 Task: Create a due date automation trigger when advanced on, on the monday after a card is due add content with a name or a description not containing resume at 11:00 AM.
Action: Mouse moved to (1123, 326)
Screenshot: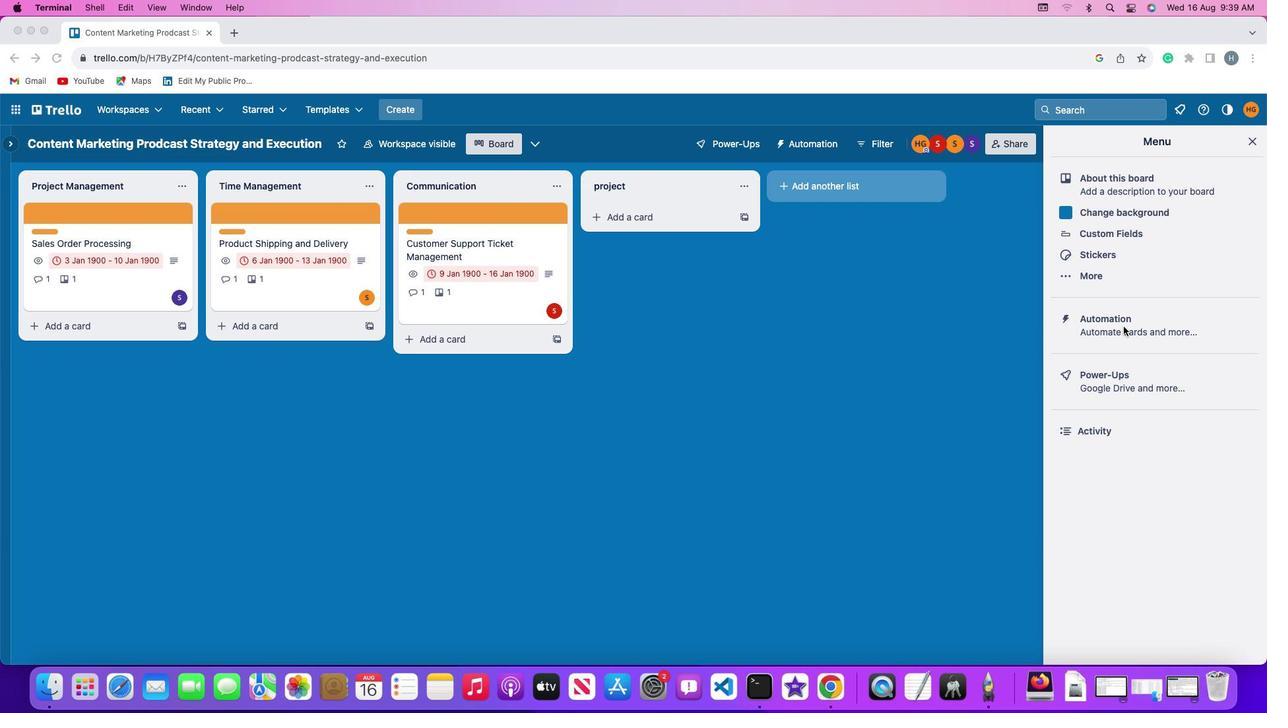 
Action: Mouse pressed left at (1123, 326)
Screenshot: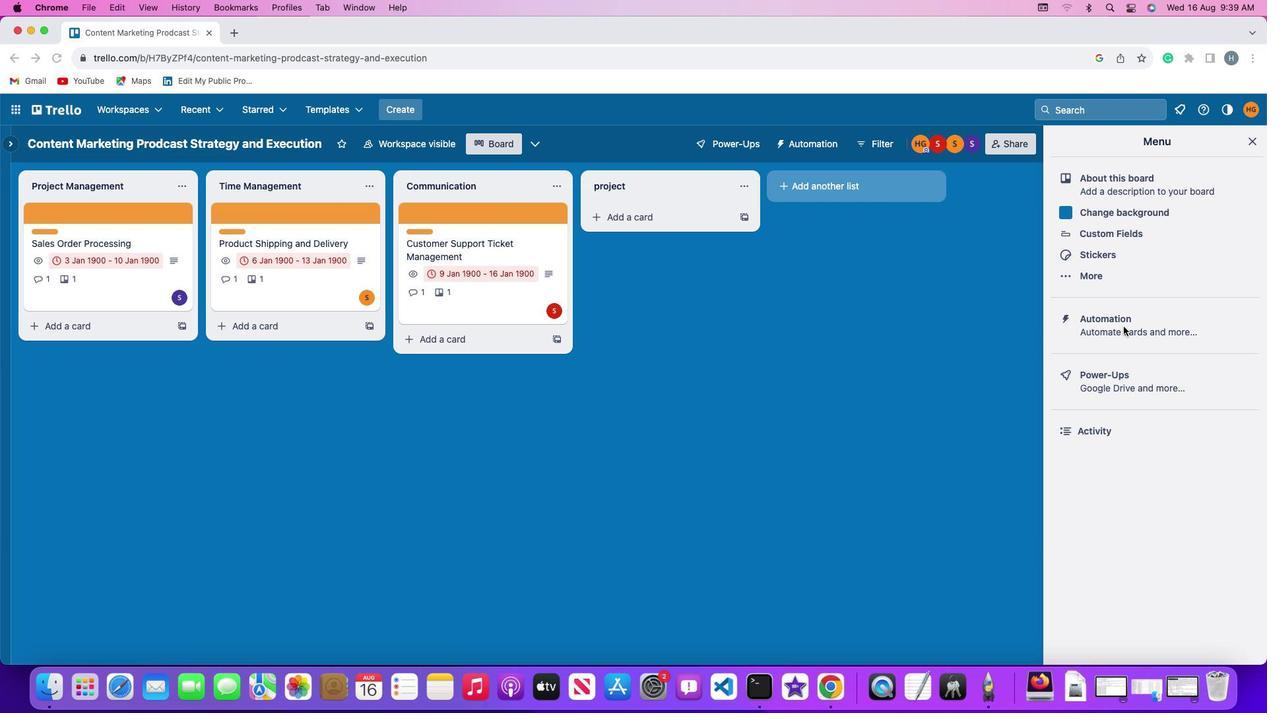 
Action: Mouse pressed left at (1123, 326)
Screenshot: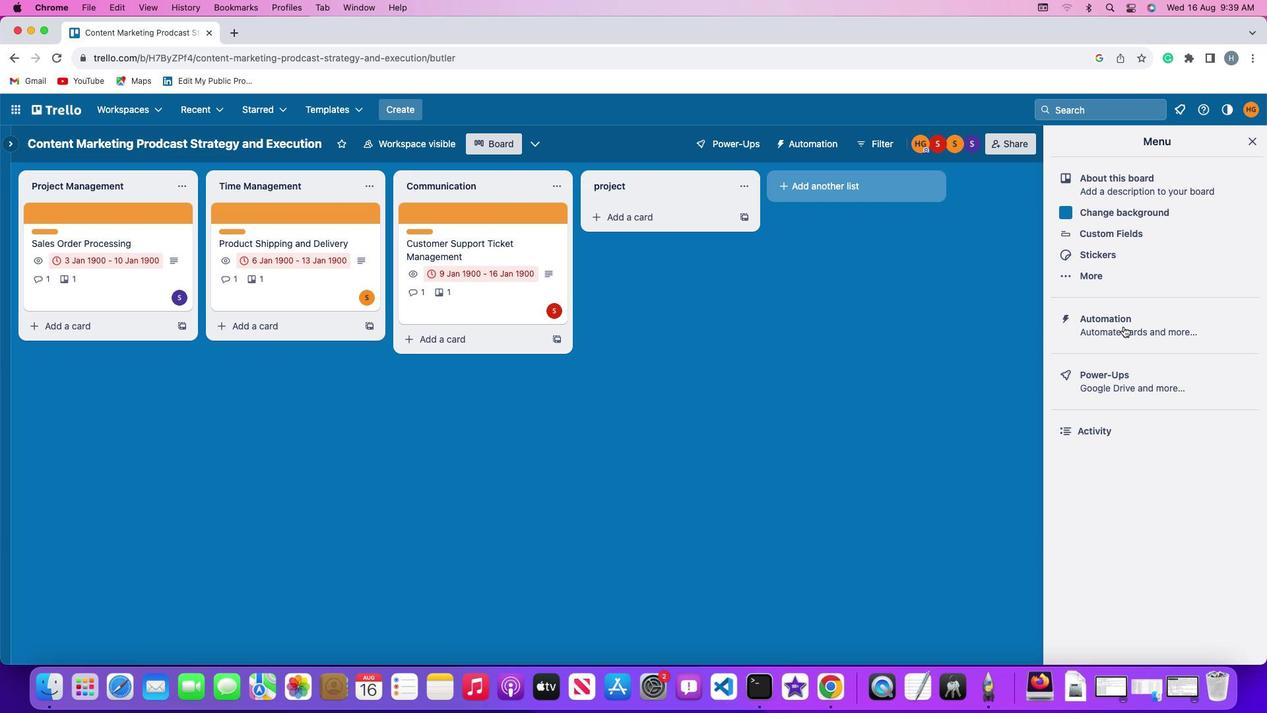 
Action: Mouse moved to (74, 317)
Screenshot: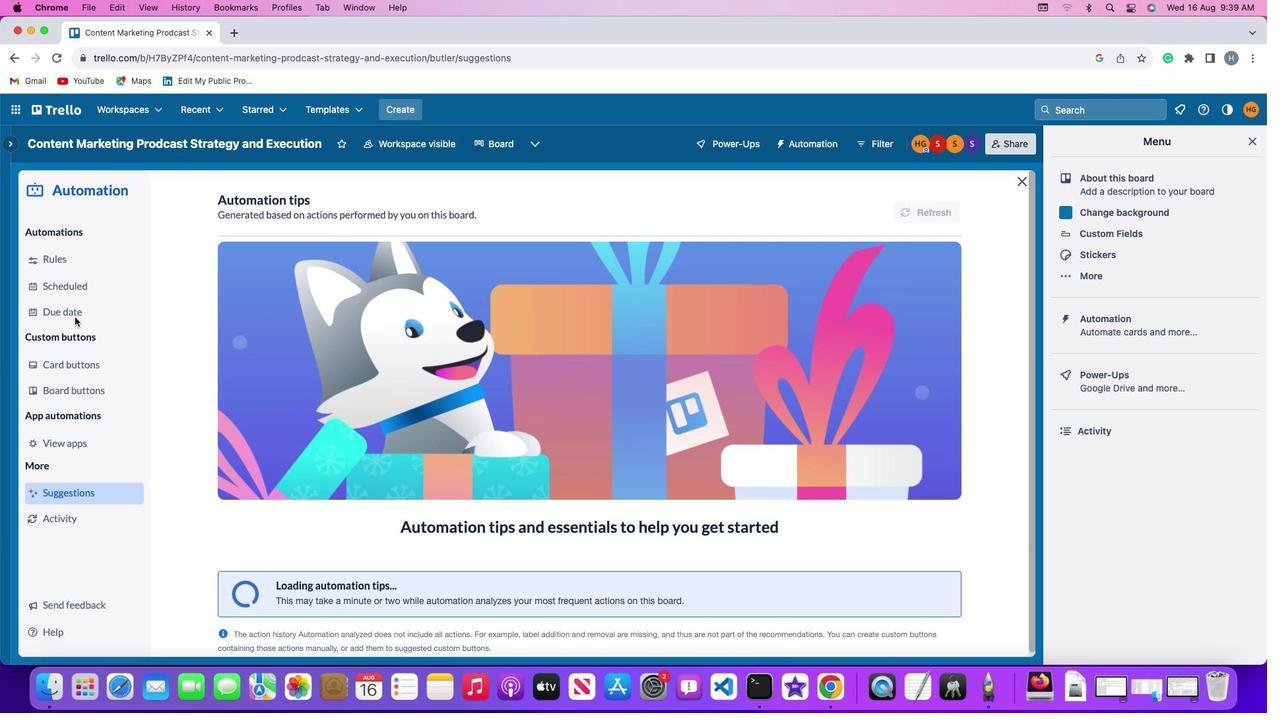 
Action: Mouse pressed left at (74, 317)
Screenshot: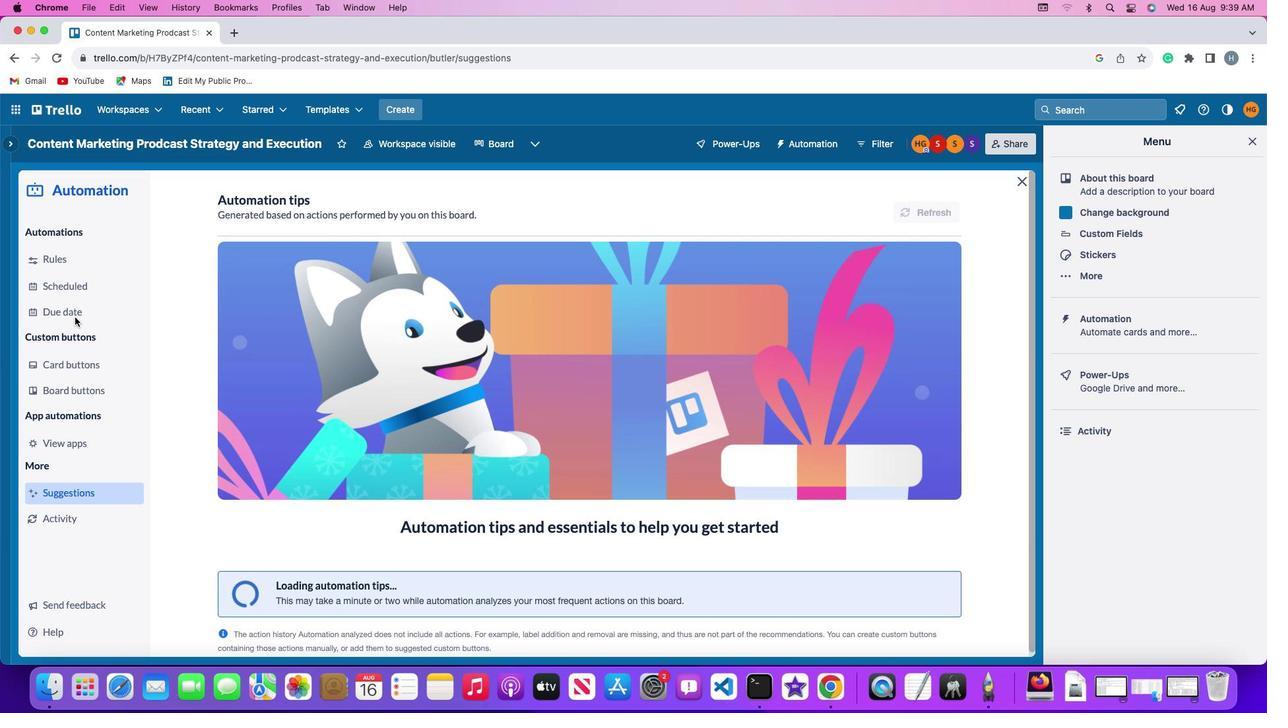 
Action: Mouse moved to (882, 205)
Screenshot: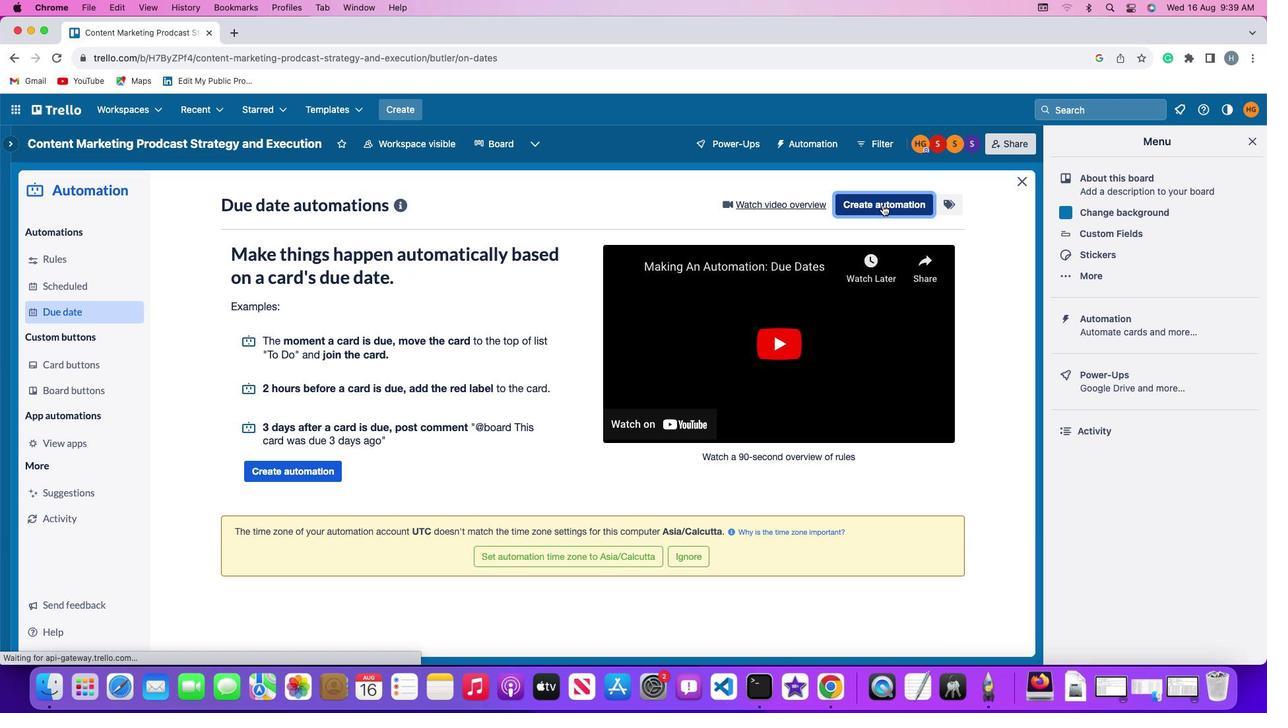 
Action: Mouse pressed left at (882, 205)
Screenshot: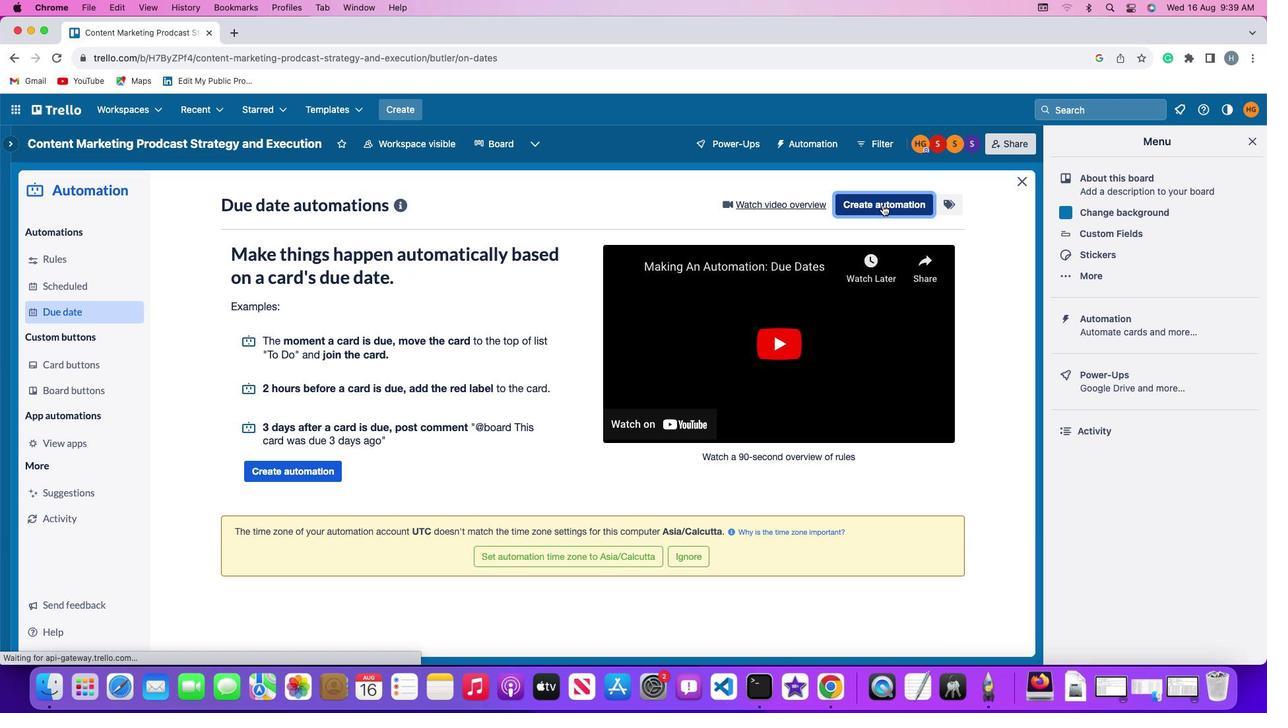 
Action: Mouse moved to (295, 328)
Screenshot: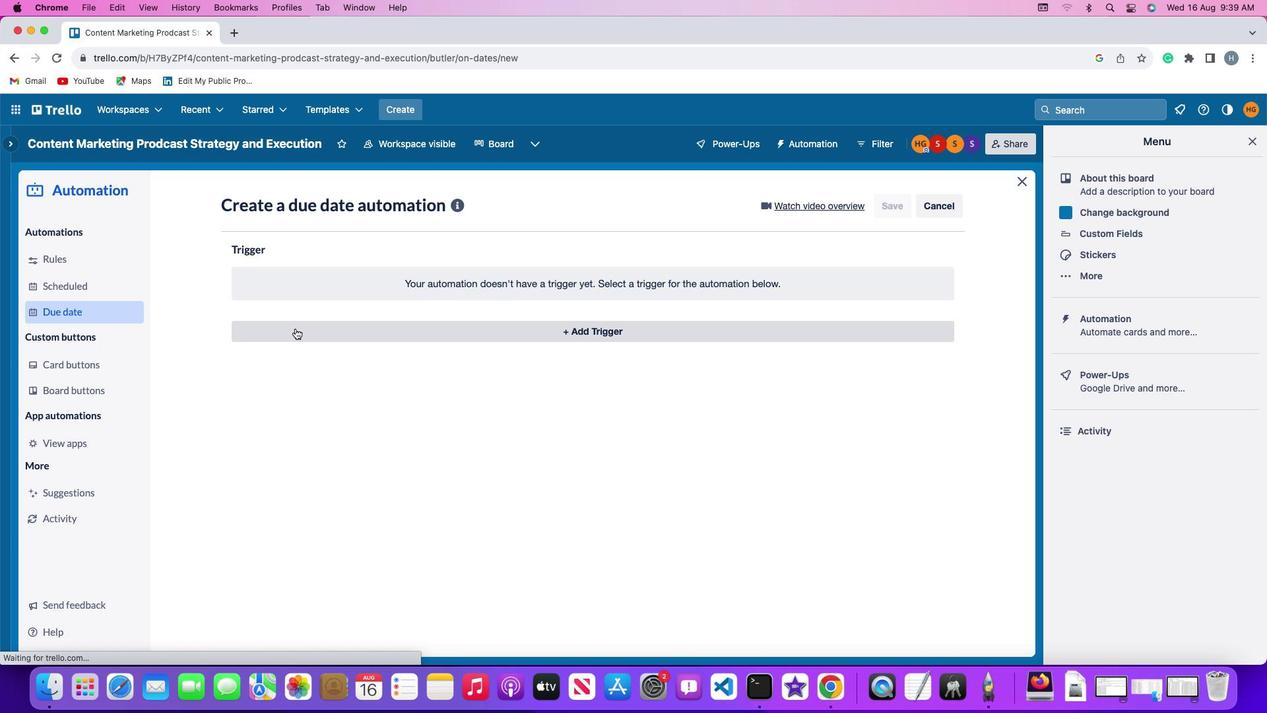 
Action: Mouse pressed left at (295, 328)
Screenshot: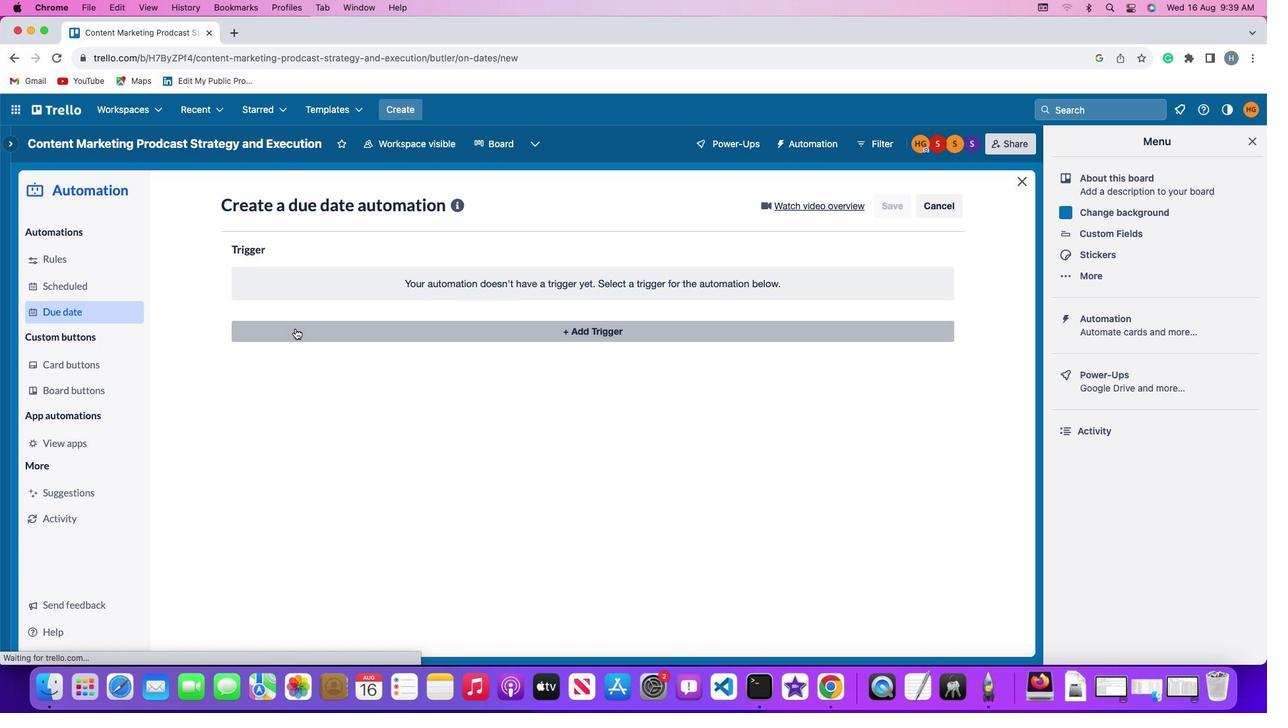 
Action: Mouse moved to (287, 573)
Screenshot: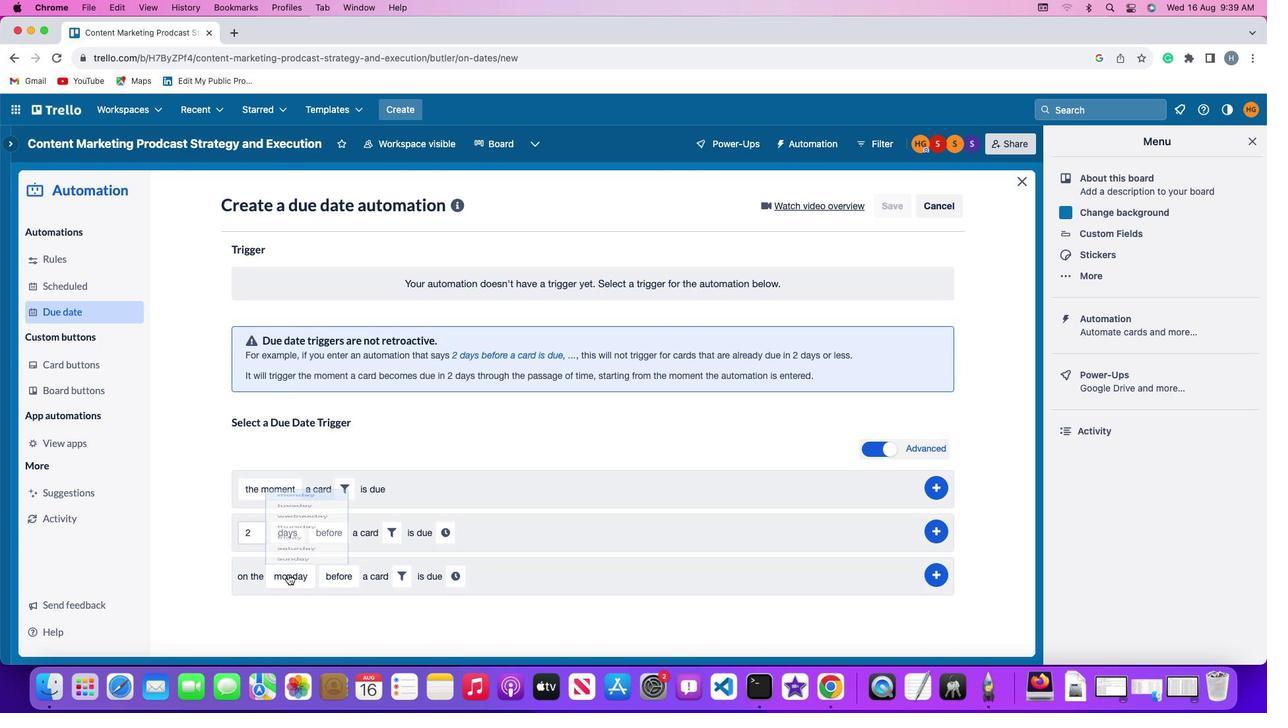 
Action: Mouse pressed left at (287, 573)
Screenshot: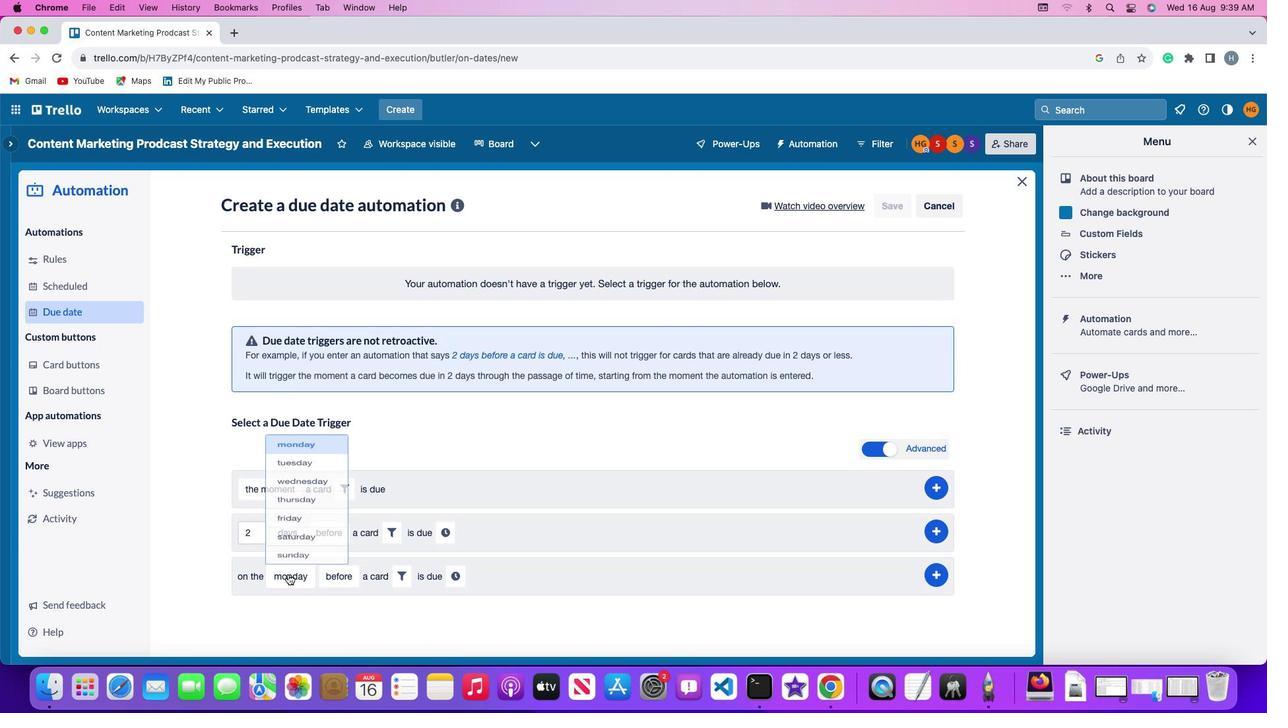 
Action: Mouse moved to (309, 398)
Screenshot: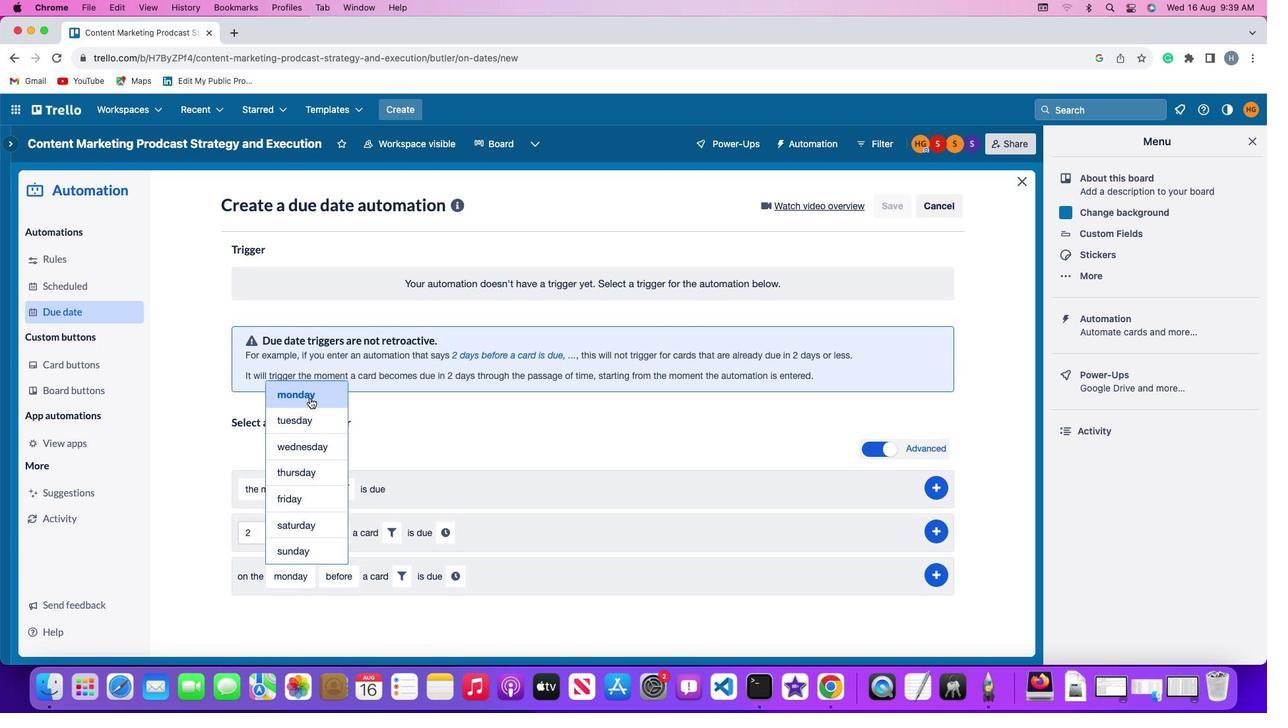 
Action: Mouse pressed left at (309, 398)
Screenshot: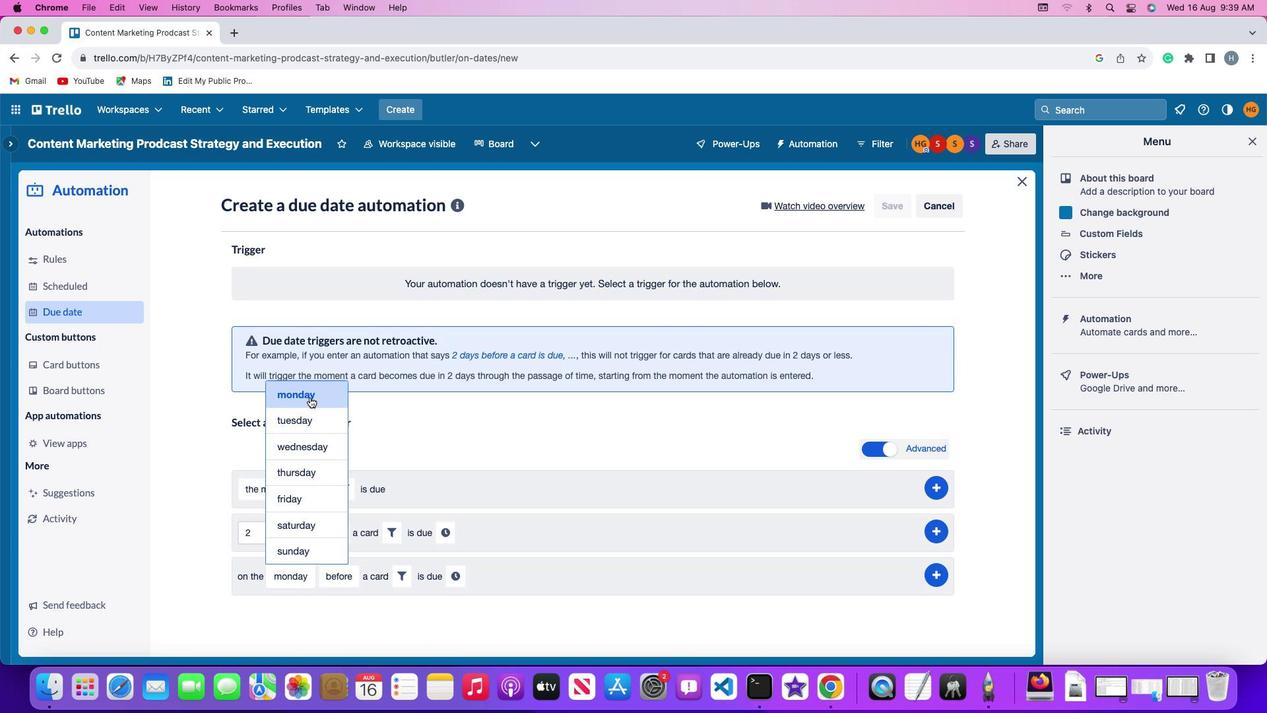 
Action: Mouse moved to (337, 570)
Screenshot: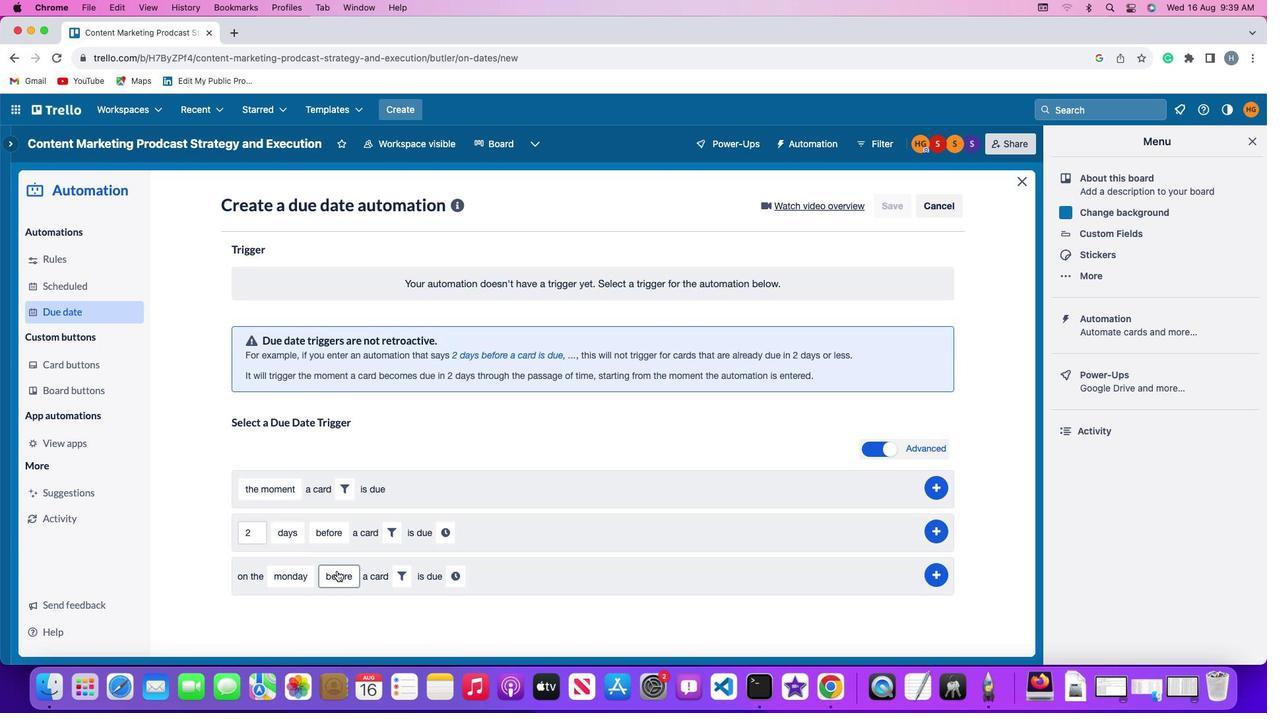 
Action: Mouse pressed left at (337, 570)
Screenshot: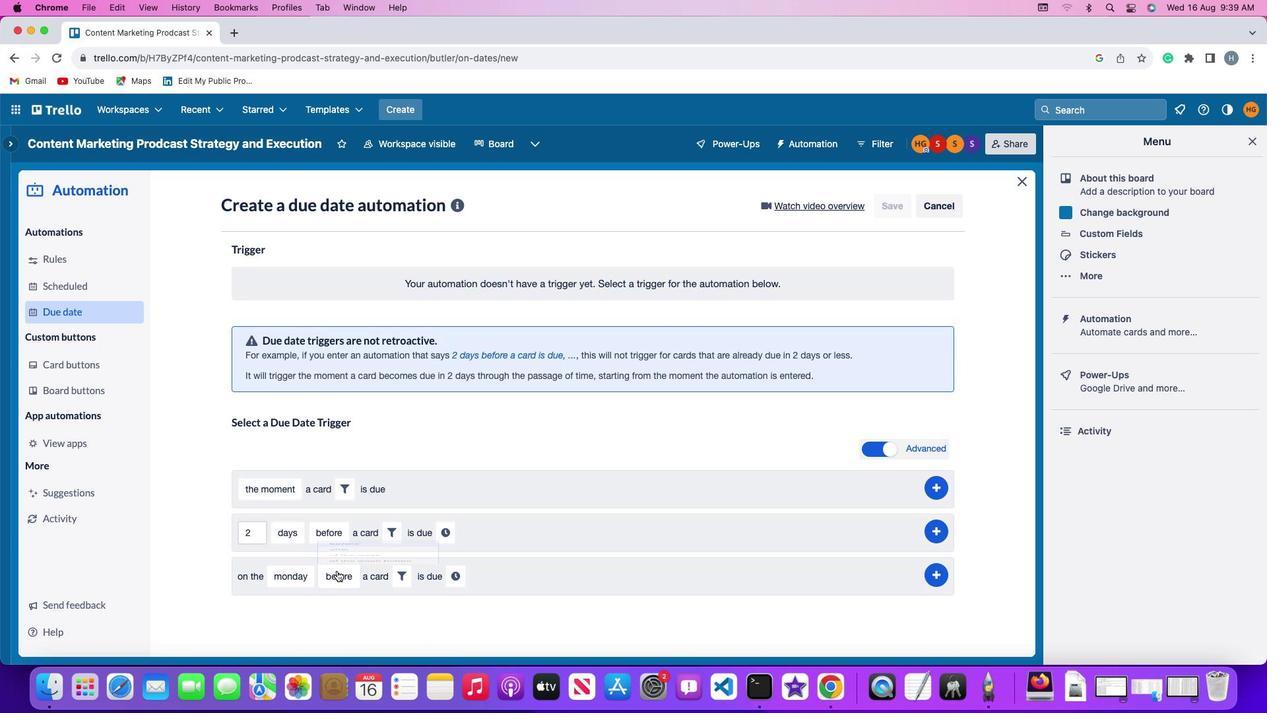 
Action: Mouse moved to (349, 491)
Screenshot: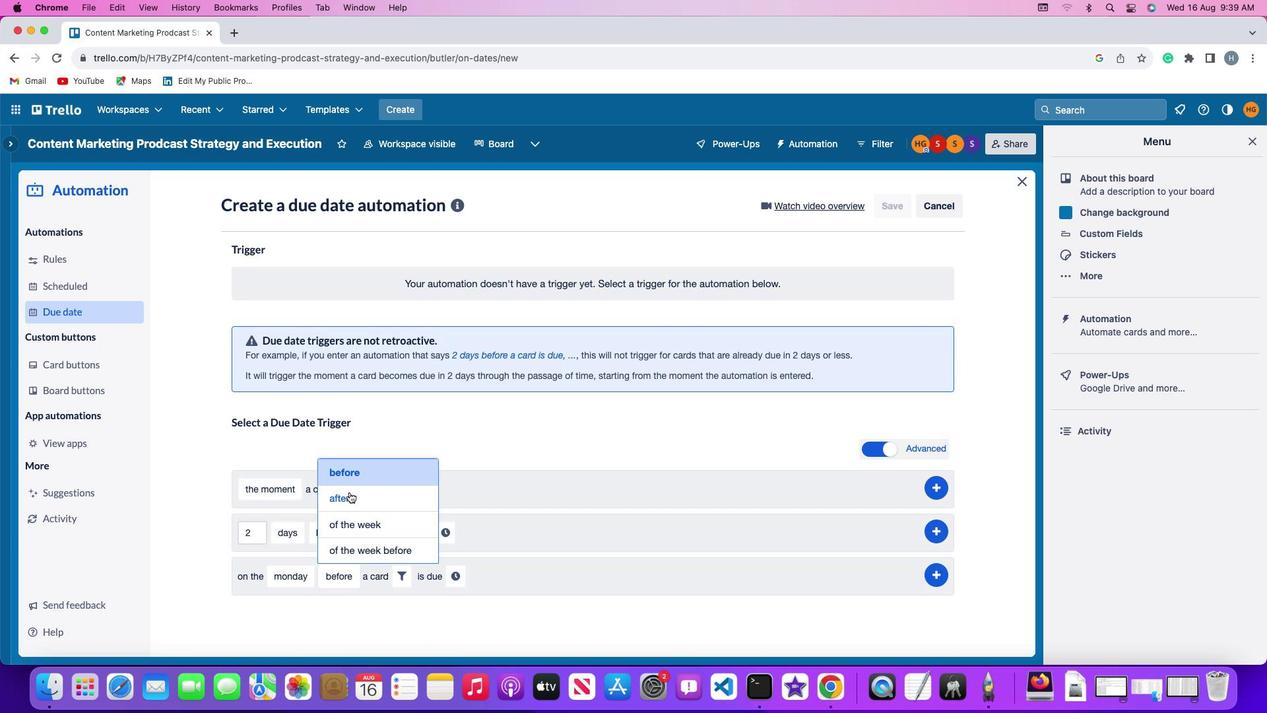 
Action: Mouse pressed left at (349, 491)
Screenshot: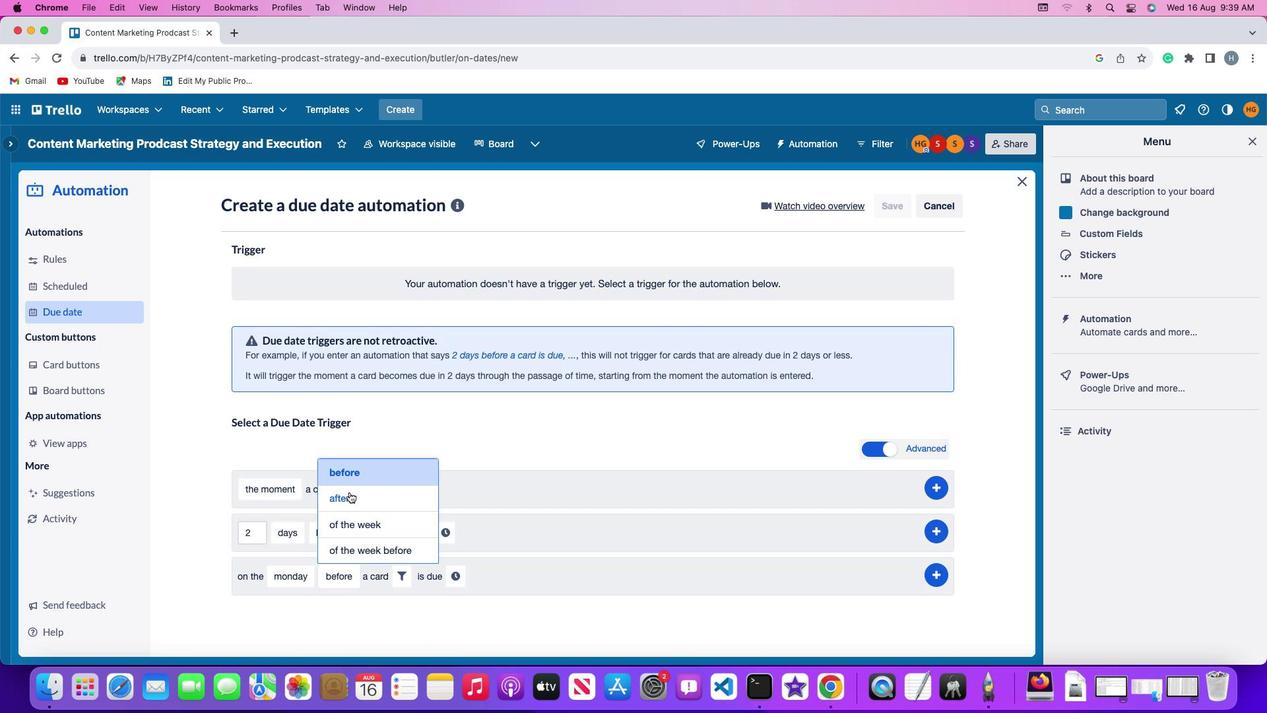 
Action: Mouse moved to (400, 569)
Screenshot: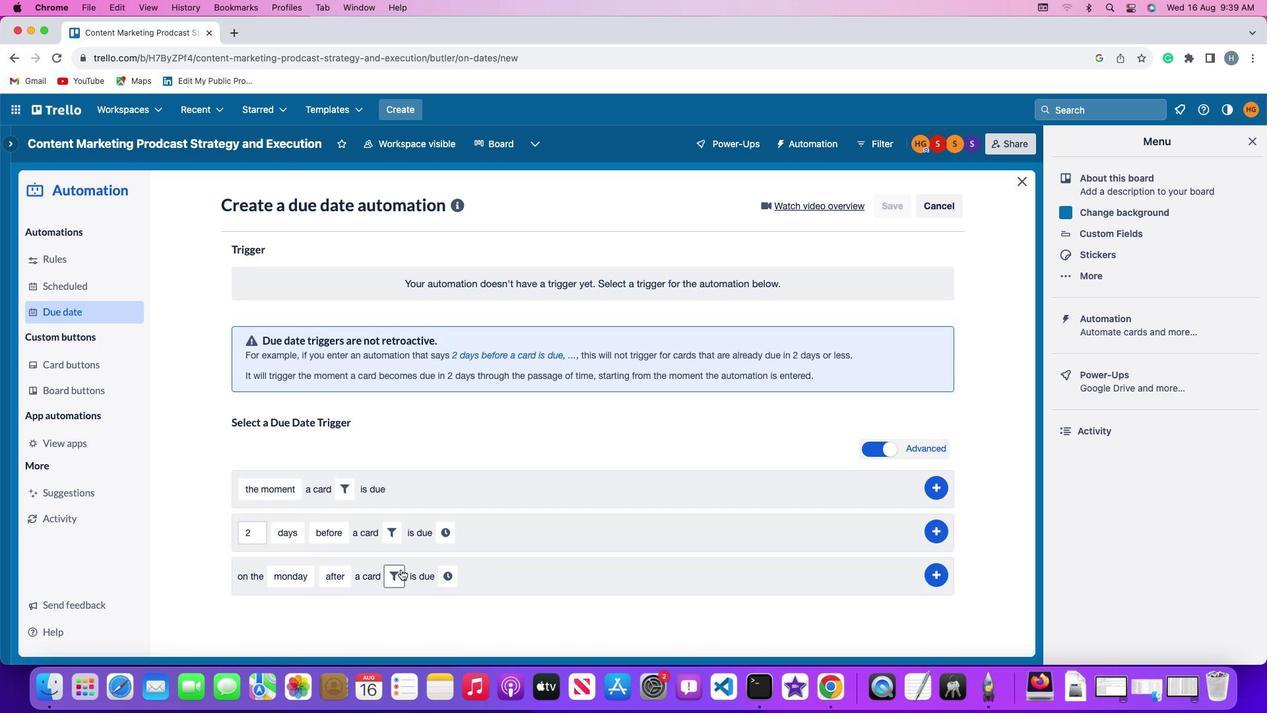 
Action: Mouse pressed left at (400, 569)
Screenshot: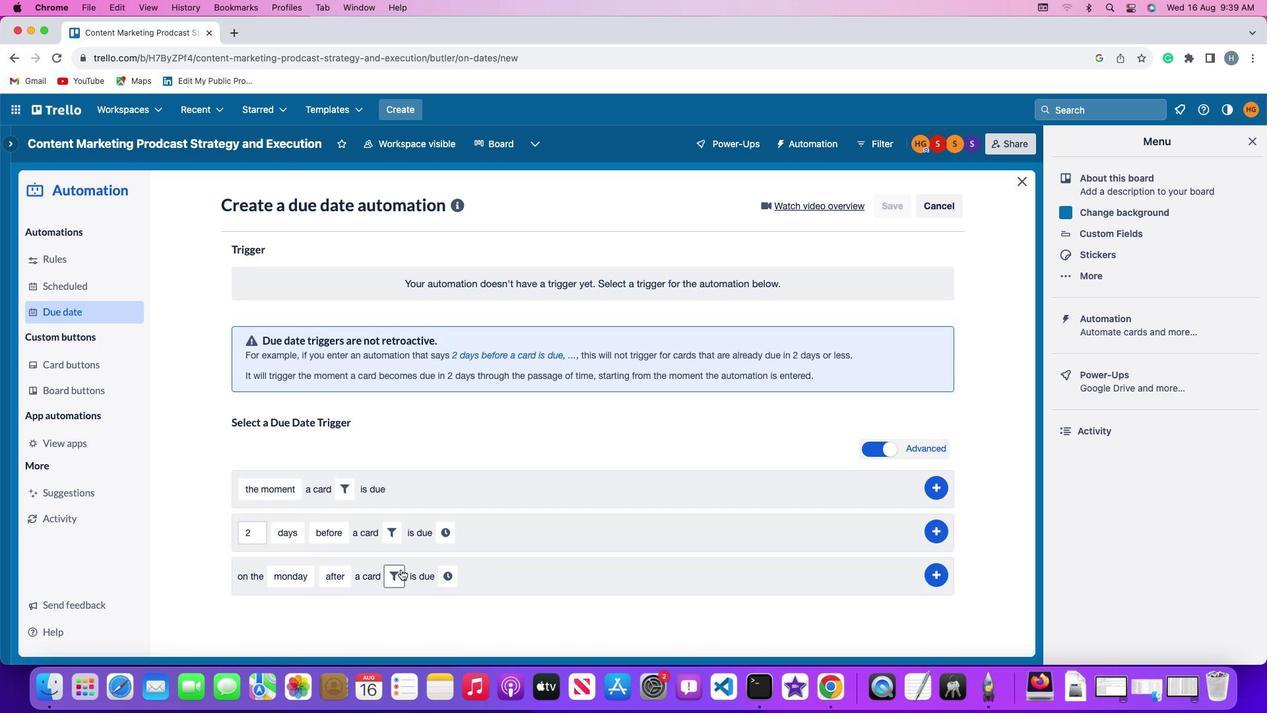 
Action: Mouse moved to (562, 619)
Screenshot: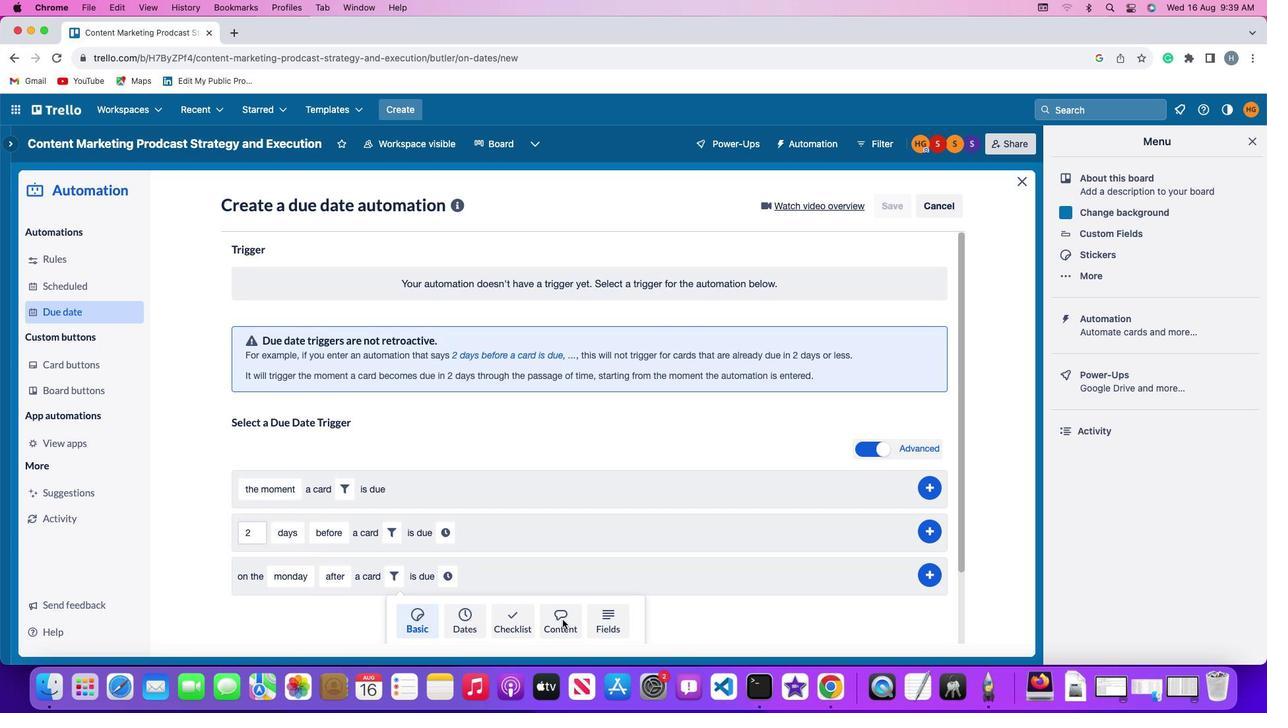 
Action: Mouse pressed left at (562, 619)
Screenshot: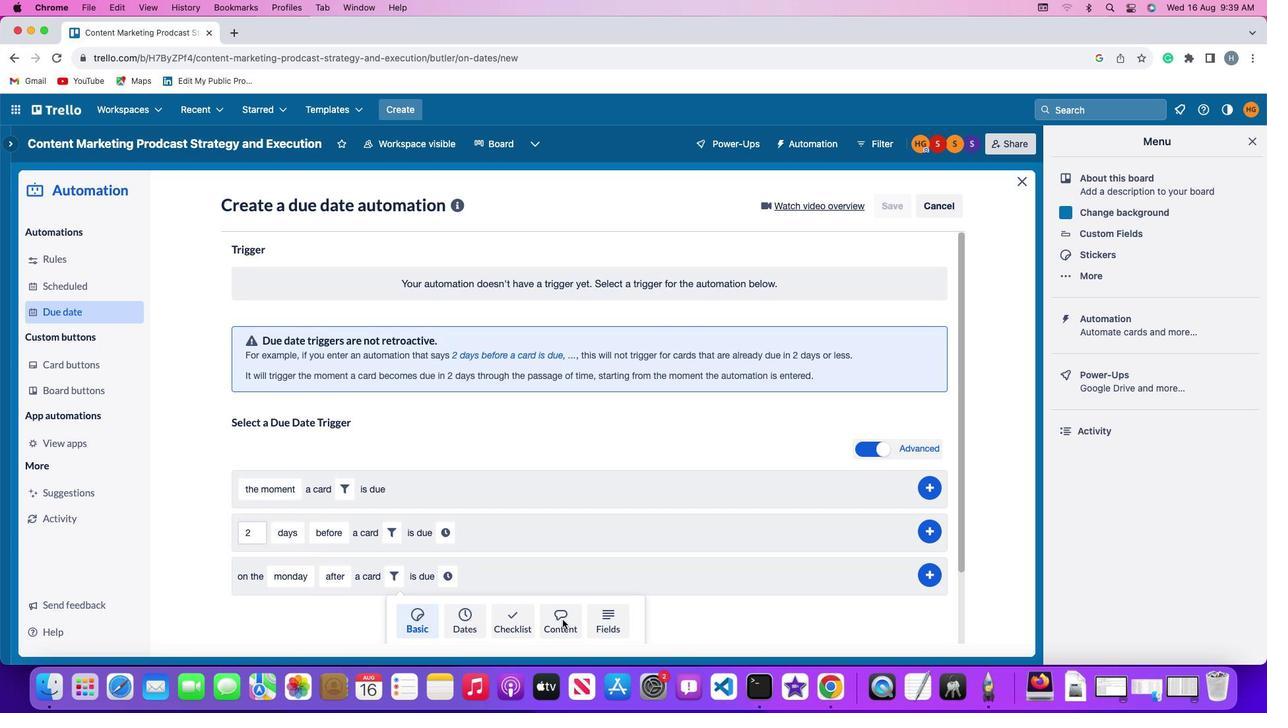 
Action: Mouse moved to (363, 618)
Screenshot: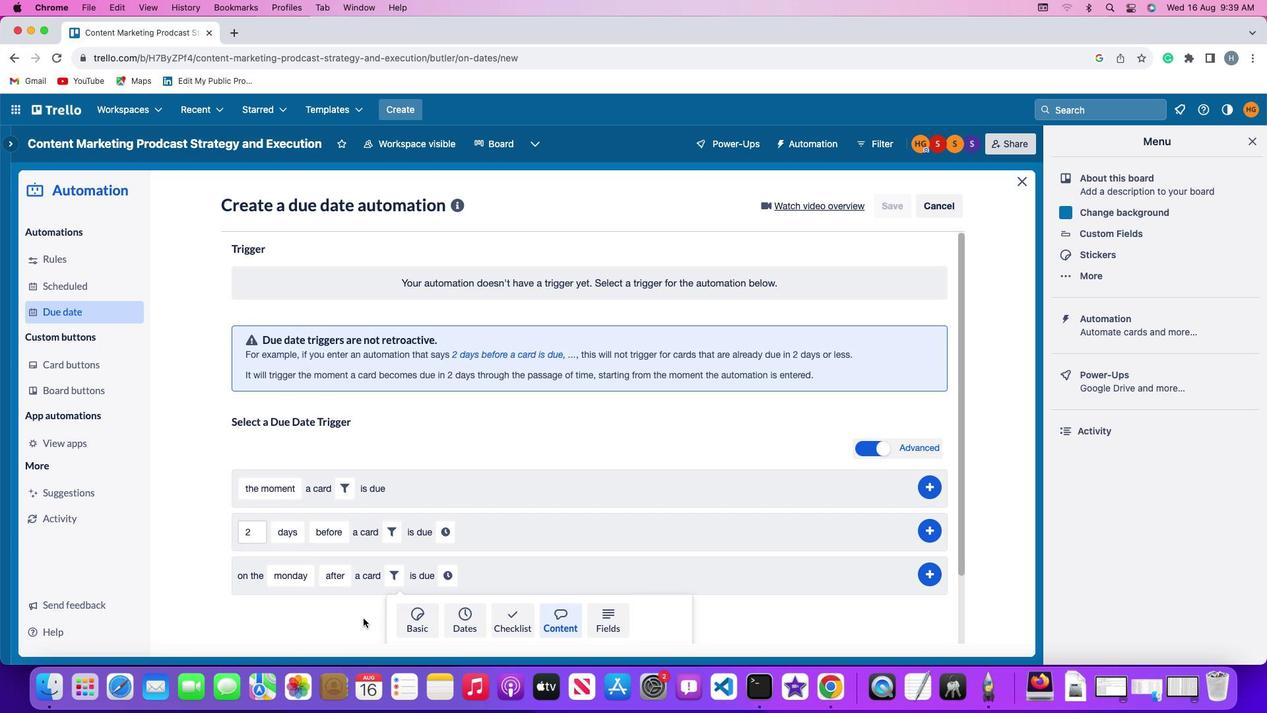 
Action: Mouse scrolled (363, 618) with delta (0, 0)
Screenshot: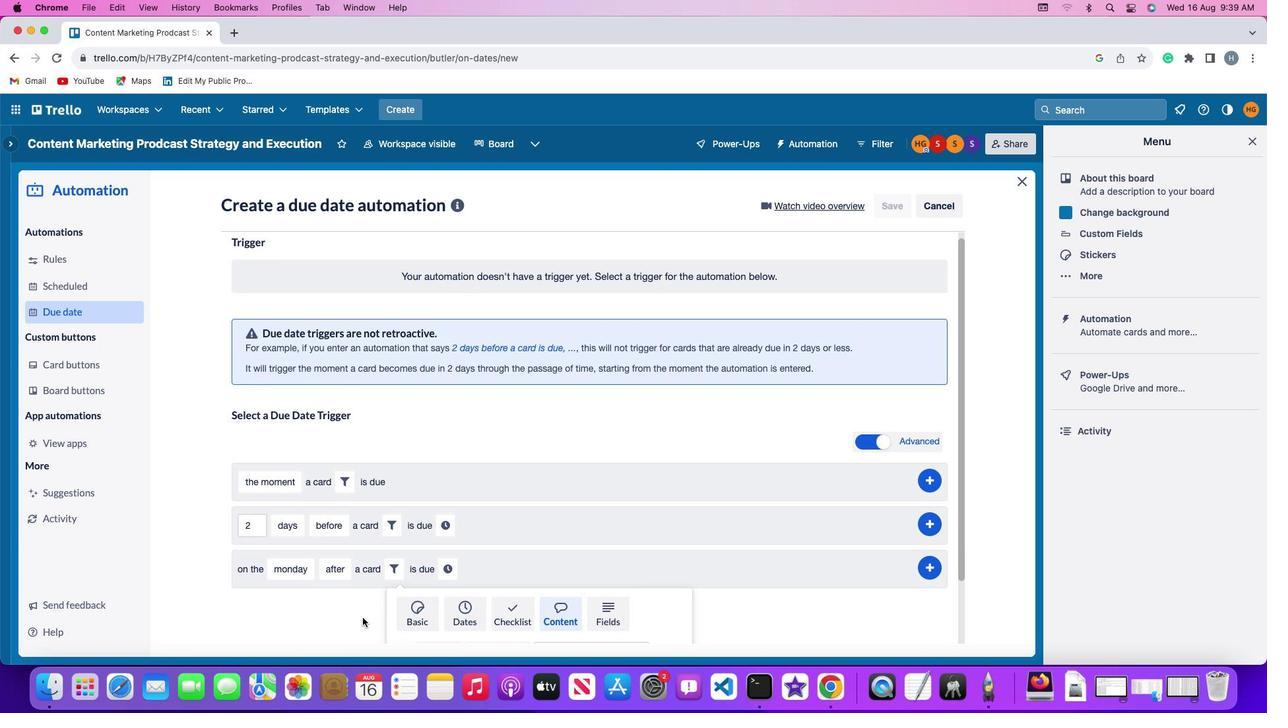 
Action: Mouse scrolled (363, 618) with delta (0, 0)
Screenshot: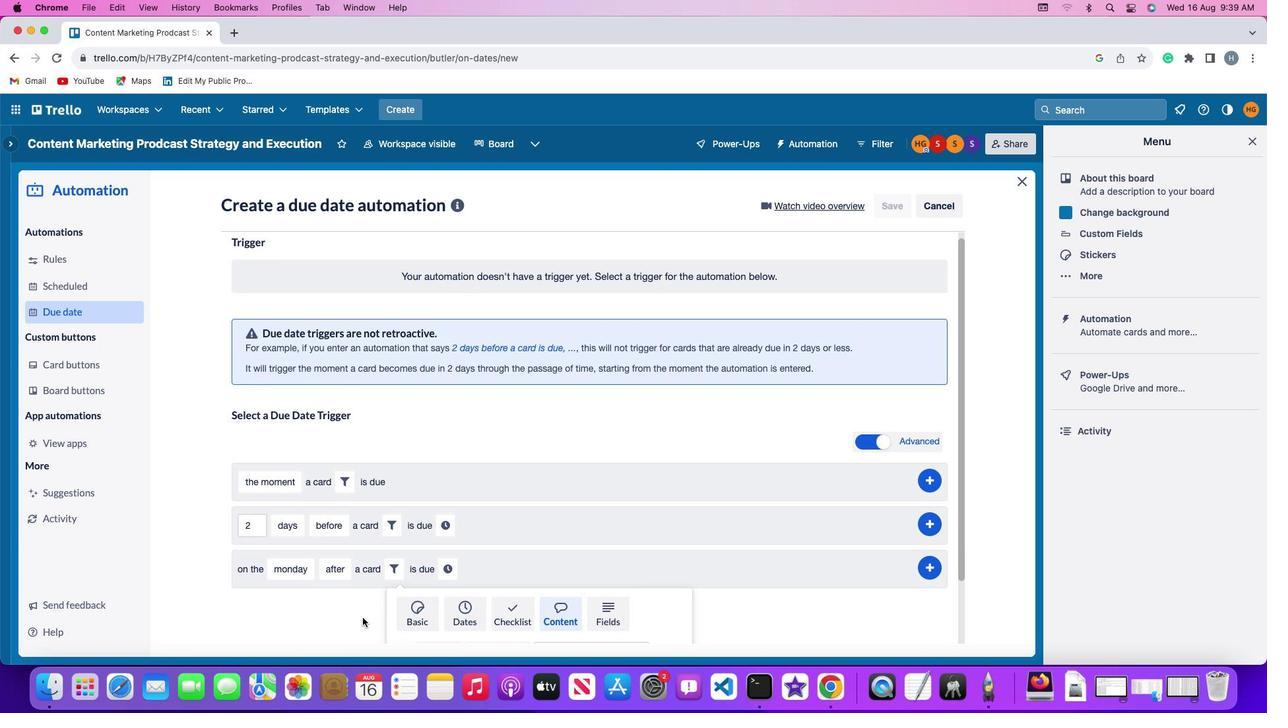 
Action: Mouse scrolled (363, 618) with delta (0, -1)
Screenshot: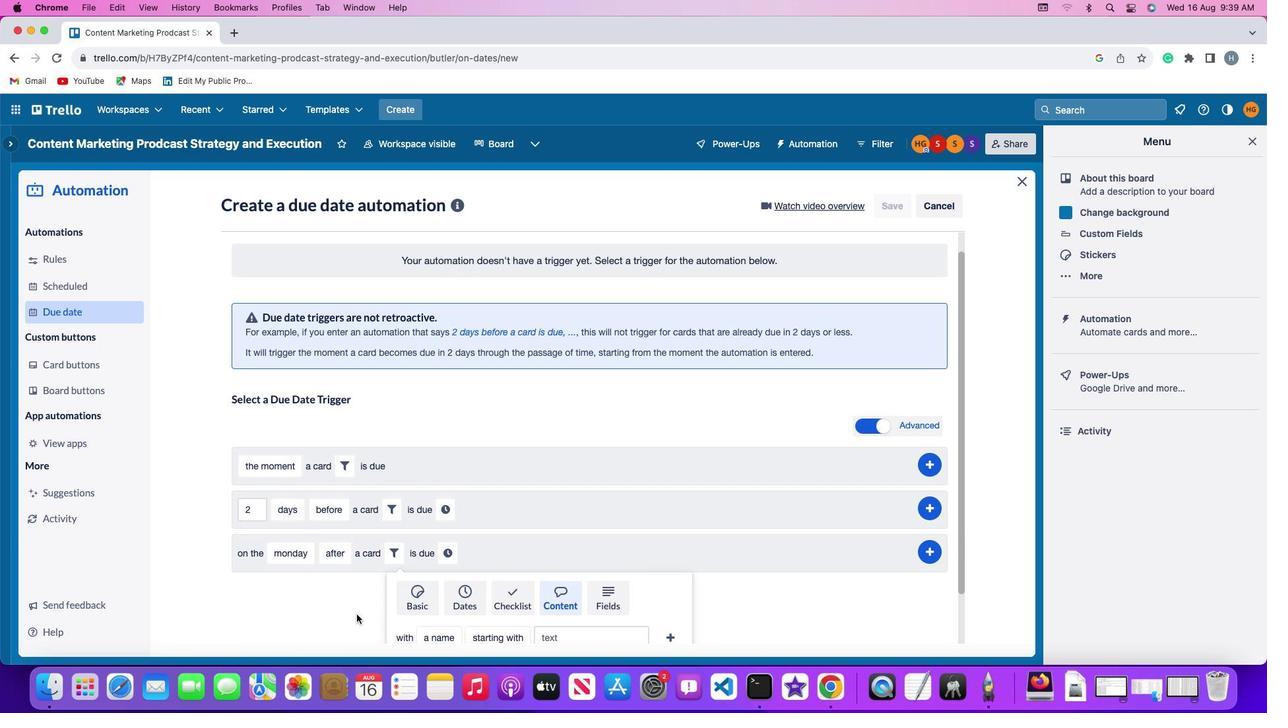 
Action: Mouse scrolled (363, 618) with delta (0, -3)
Screenshot: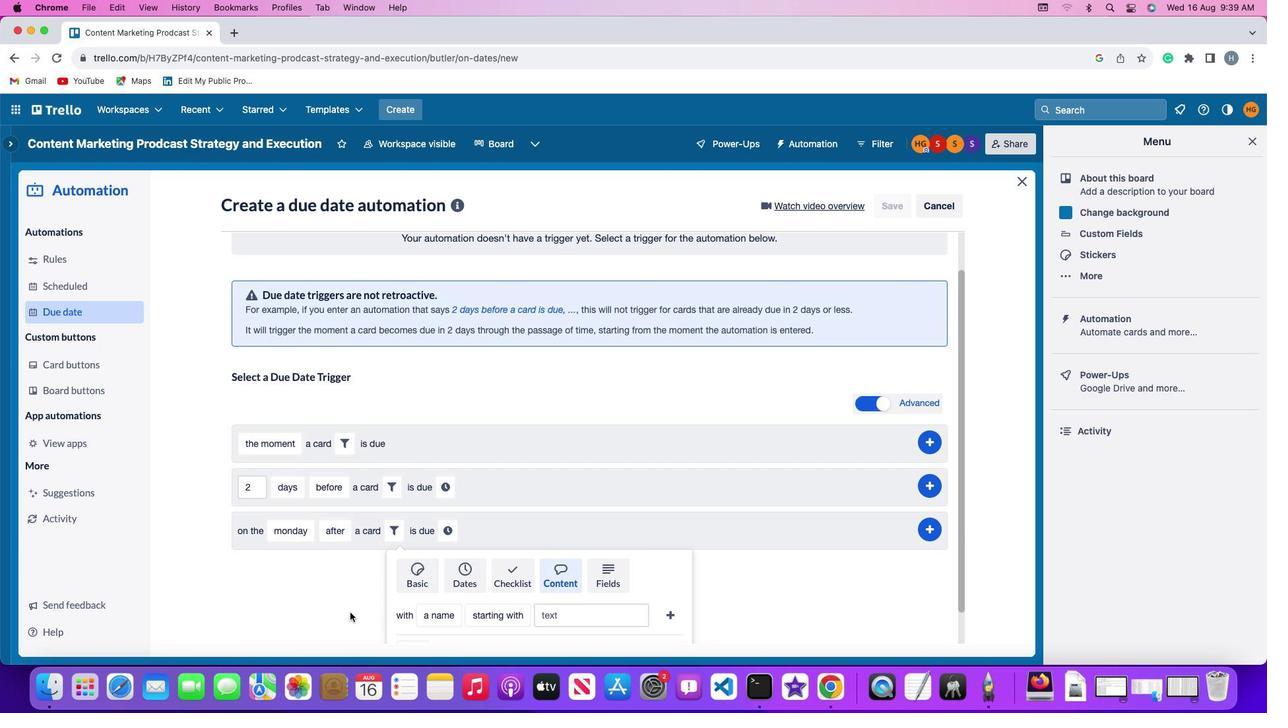 
Action: Mouse moved to (362, 617)
Screenshot: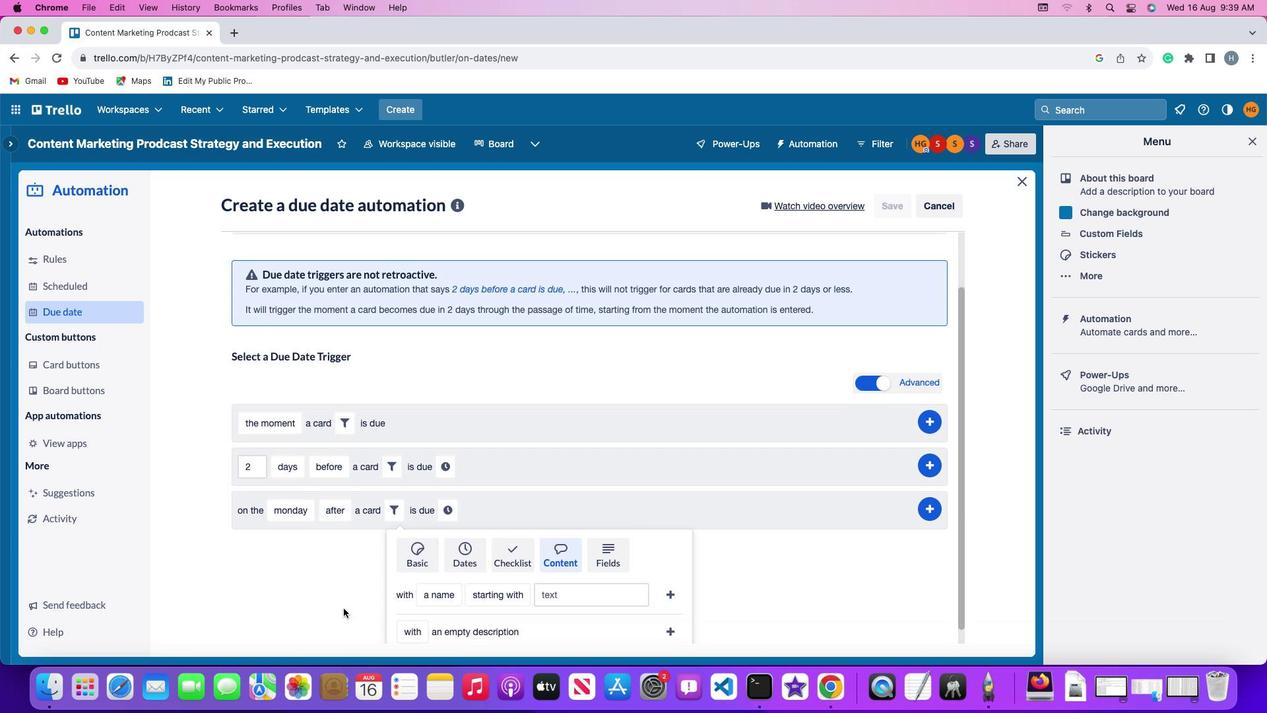 
Action: Mouse scrolled (362, 617) with delta (0, -3)
Screenshot: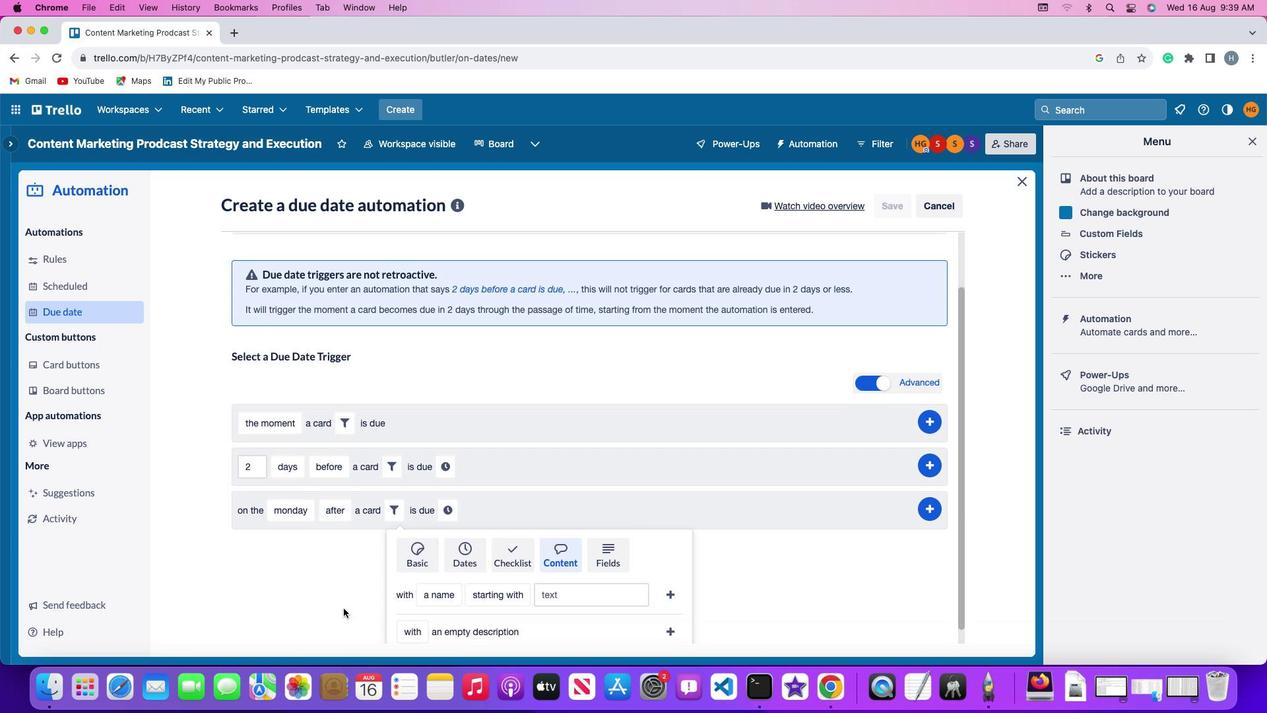 
Action: Mouse moved to (445, 586)
Screenshot: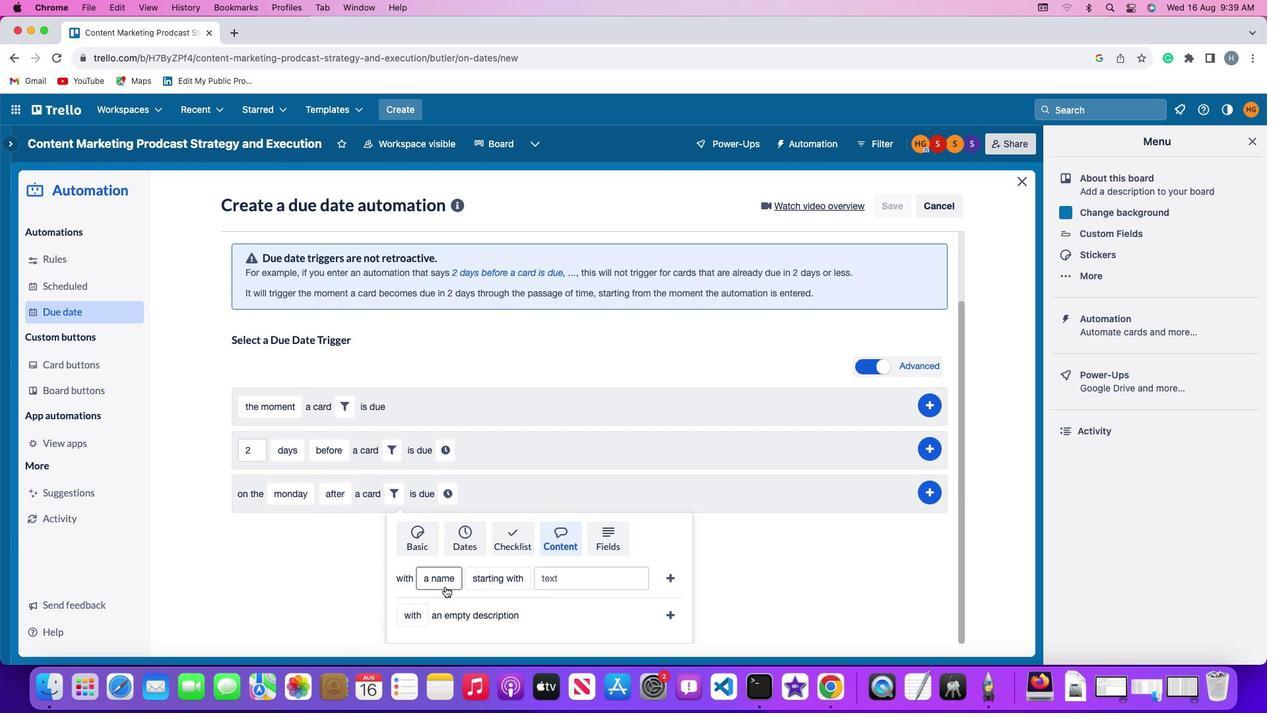 
Action: Mouse pressed left at (445, 586)
Screenshot: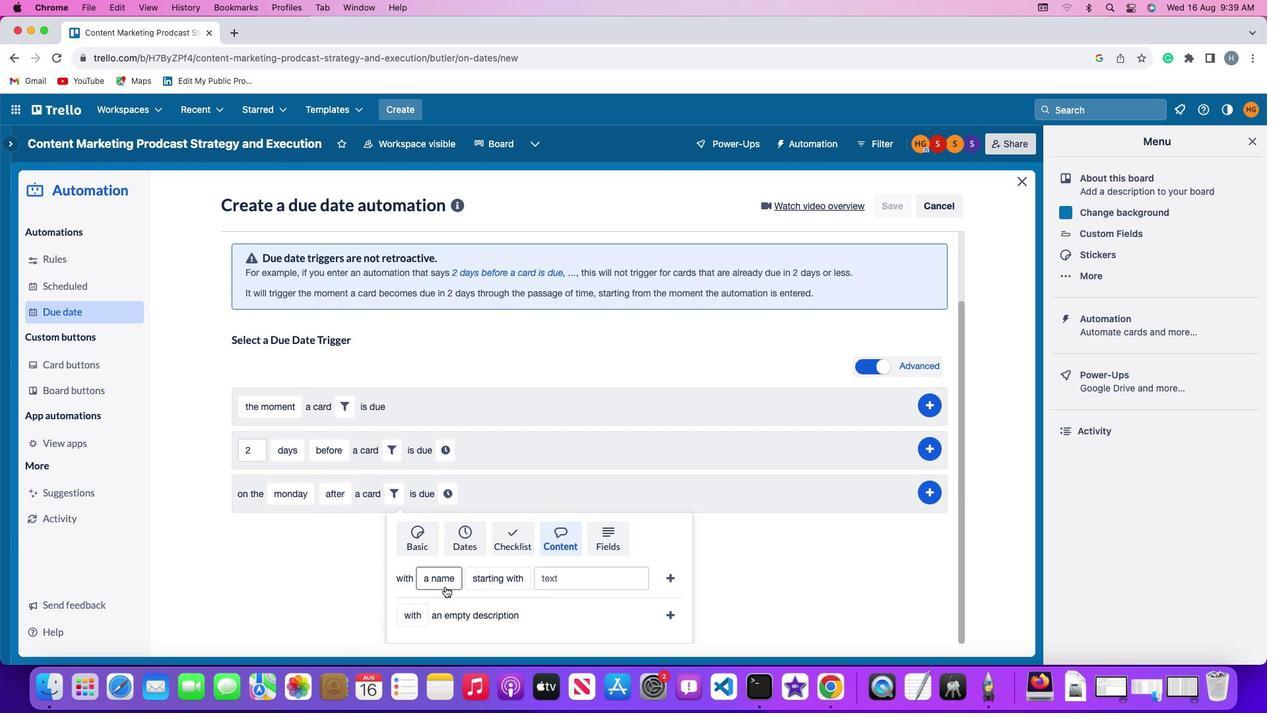 
Action: Mouse moved to (450, 558)
Screenshot: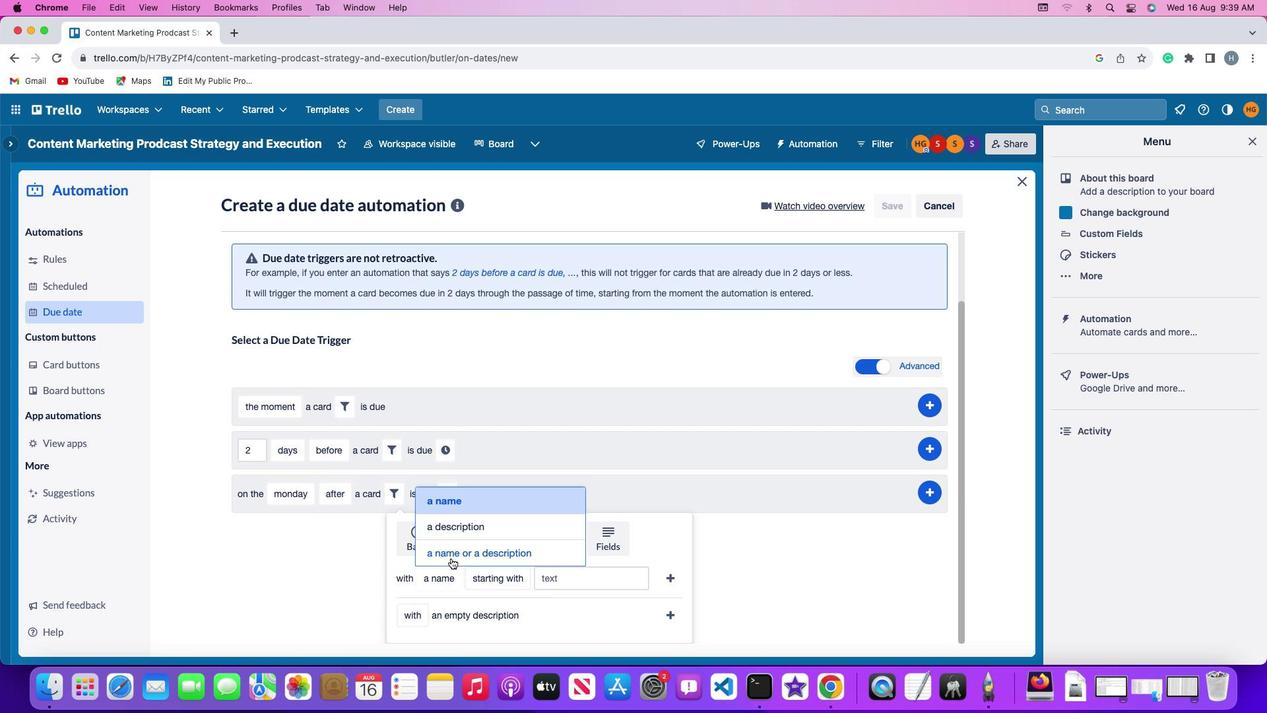 
Action: Mouse pressed left at (450, 558)
Screenshot: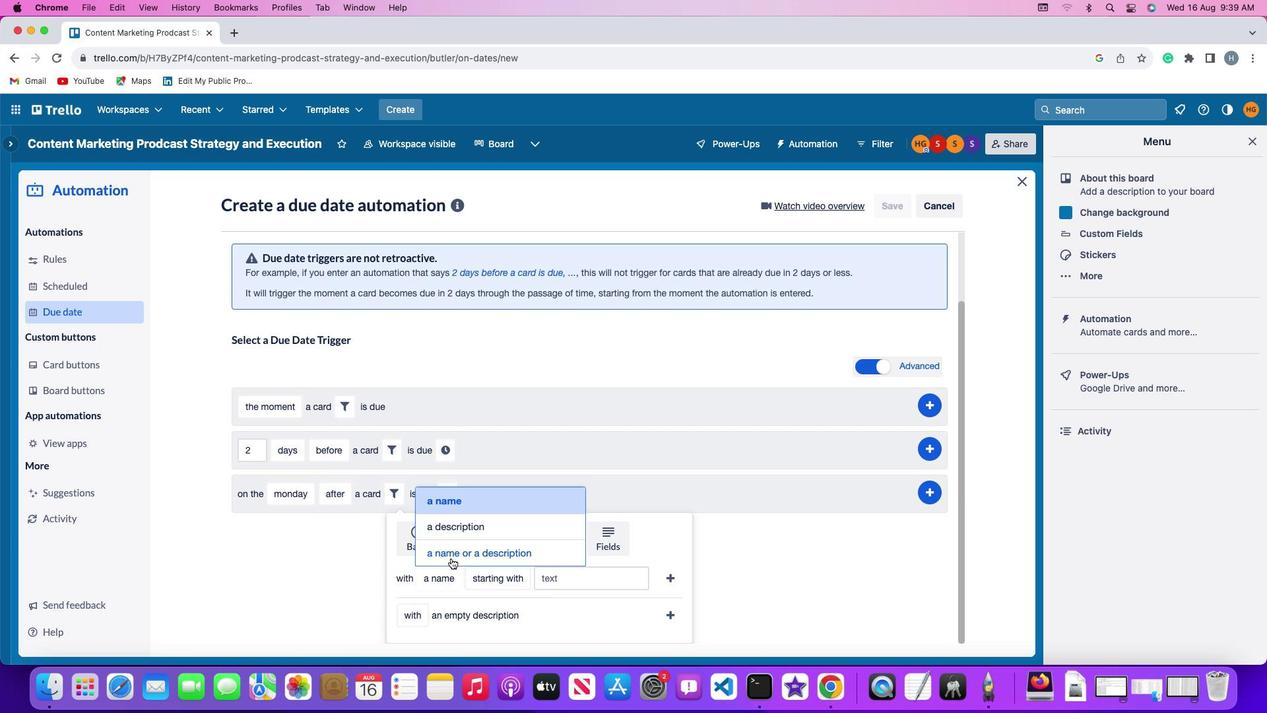 
Action: Mouse moved to (553, 578)
Screenshot: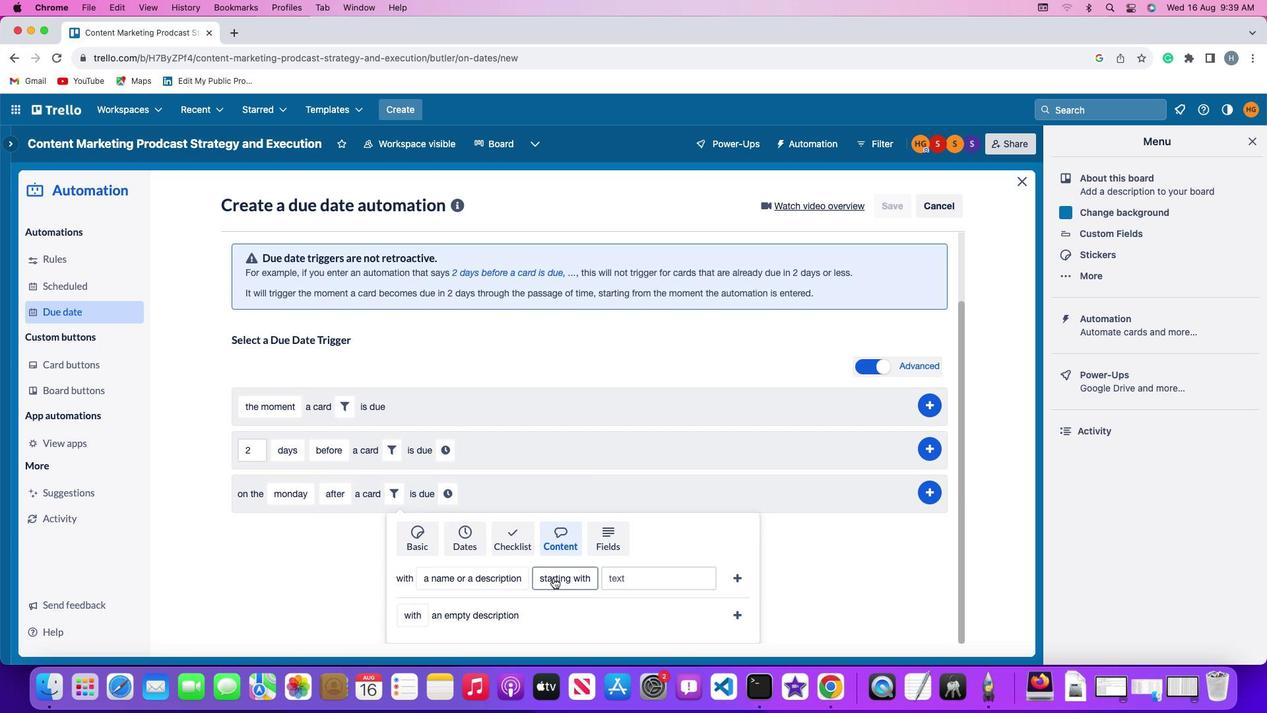 
Action: Mouse pressed left at (553, 578)
Screenshot: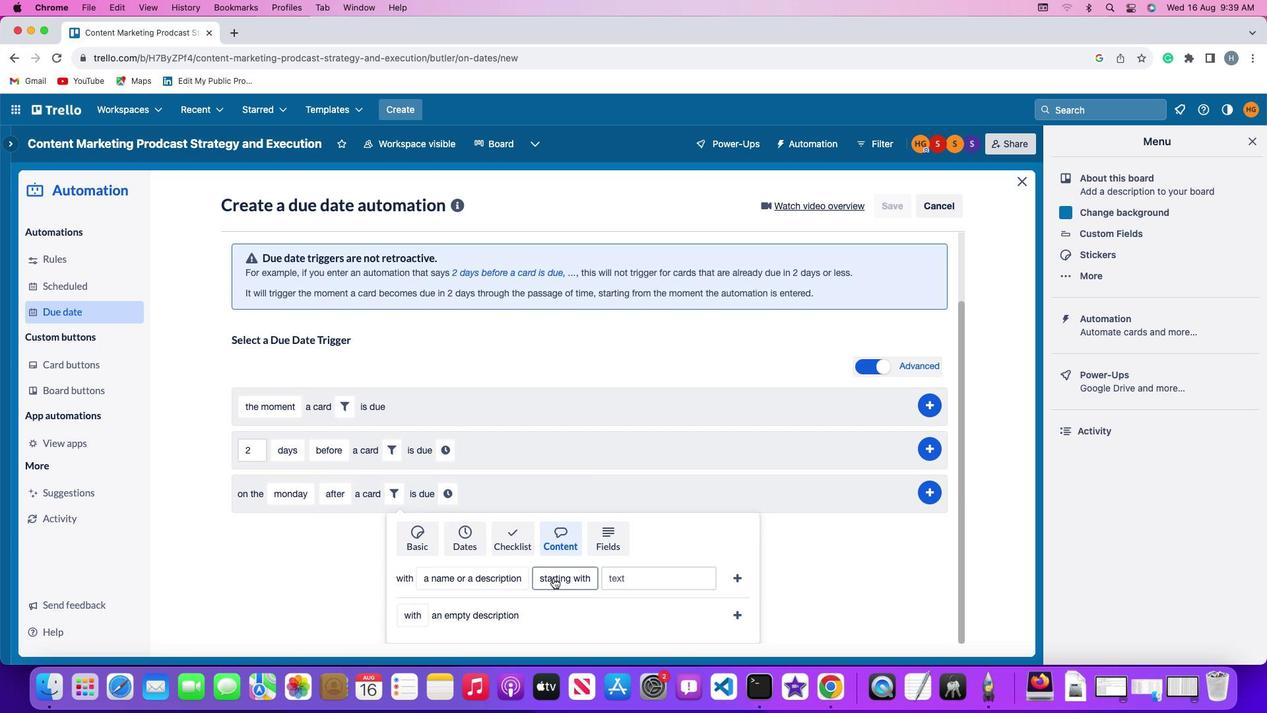 
Action: Mouse moved to (562, 555)
Screenshot: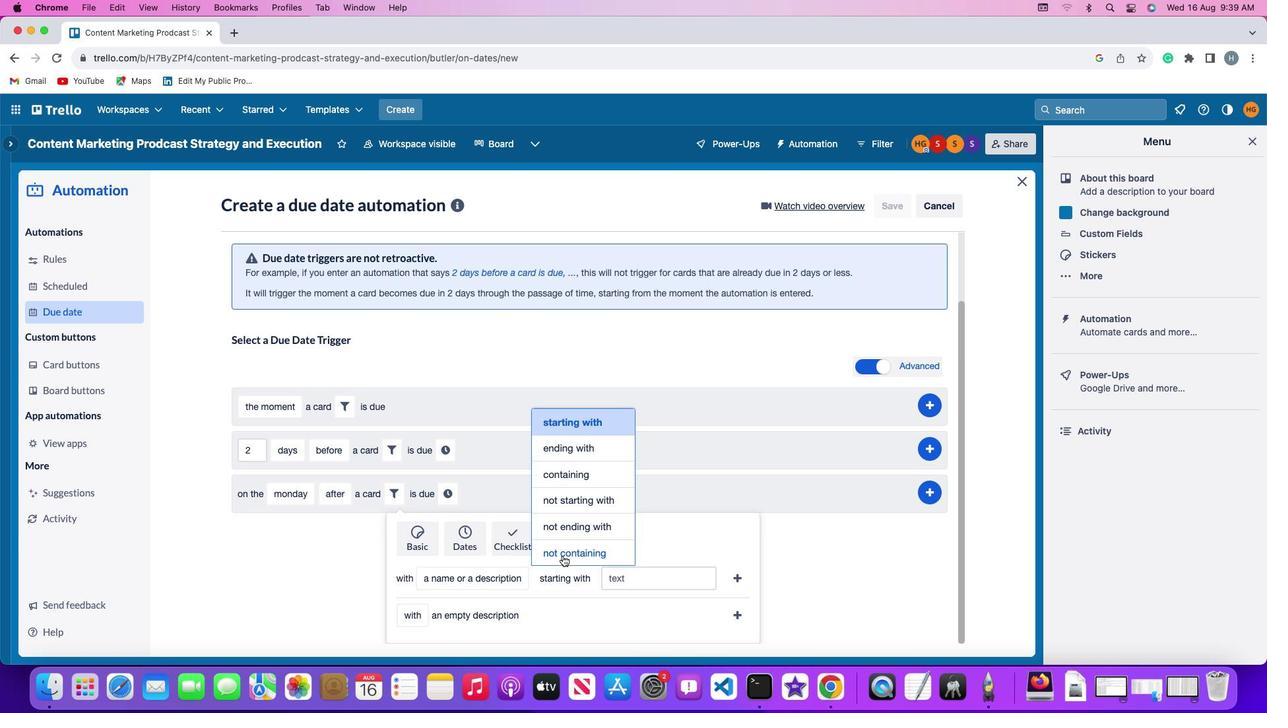 
Action: Mouse pressed left at (562, 555)
Screenshot: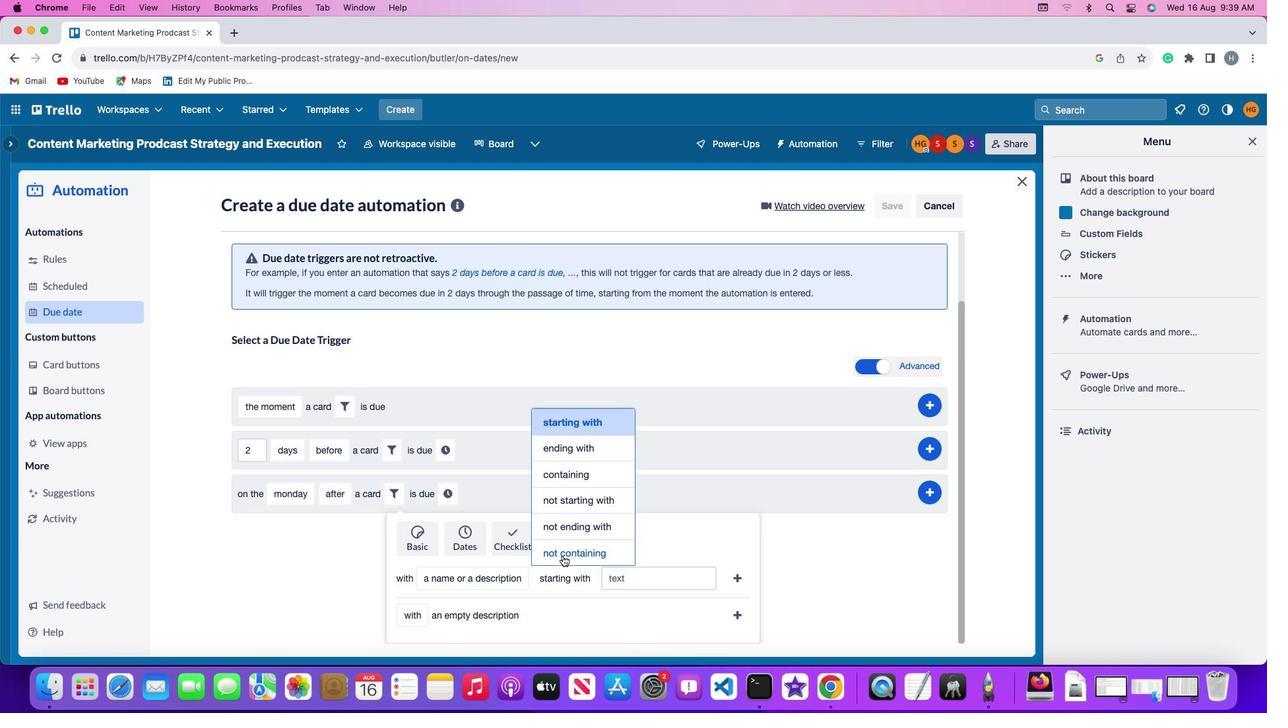 
Action: Mouse moved to (643, 577)
Screenshot: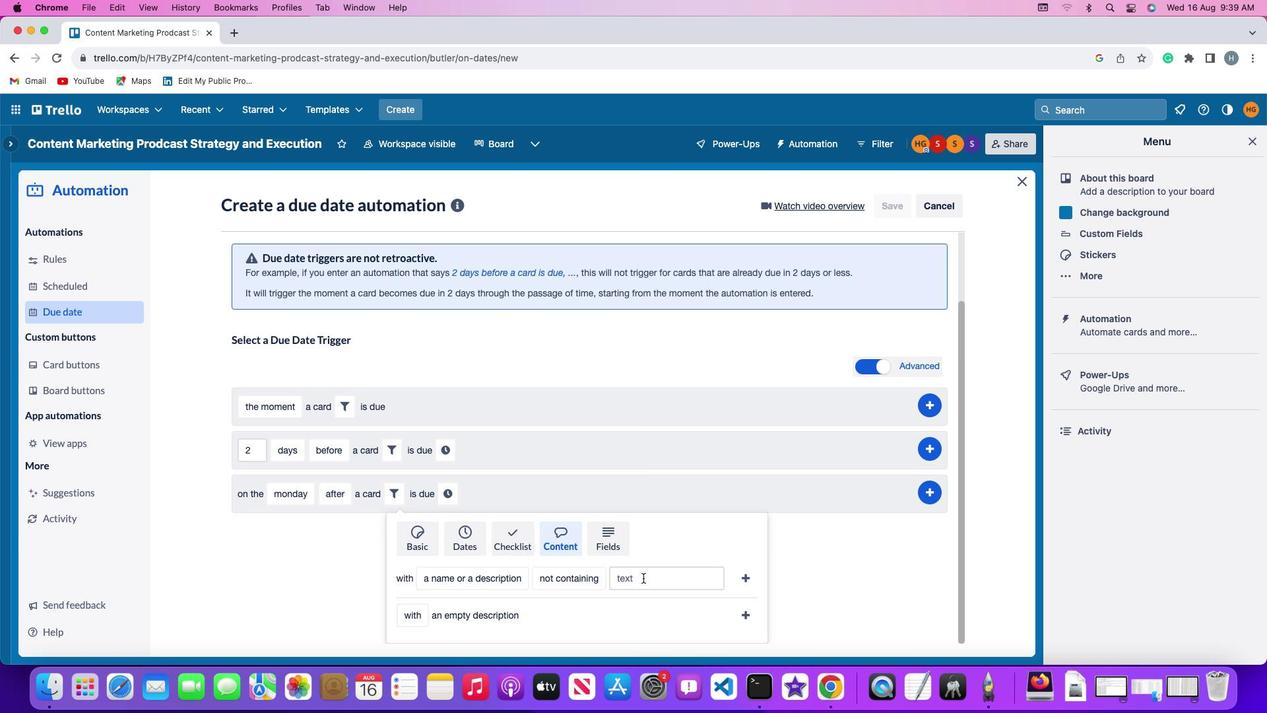 
Action: Mouse pressed left at (643, 577)
Screenshot: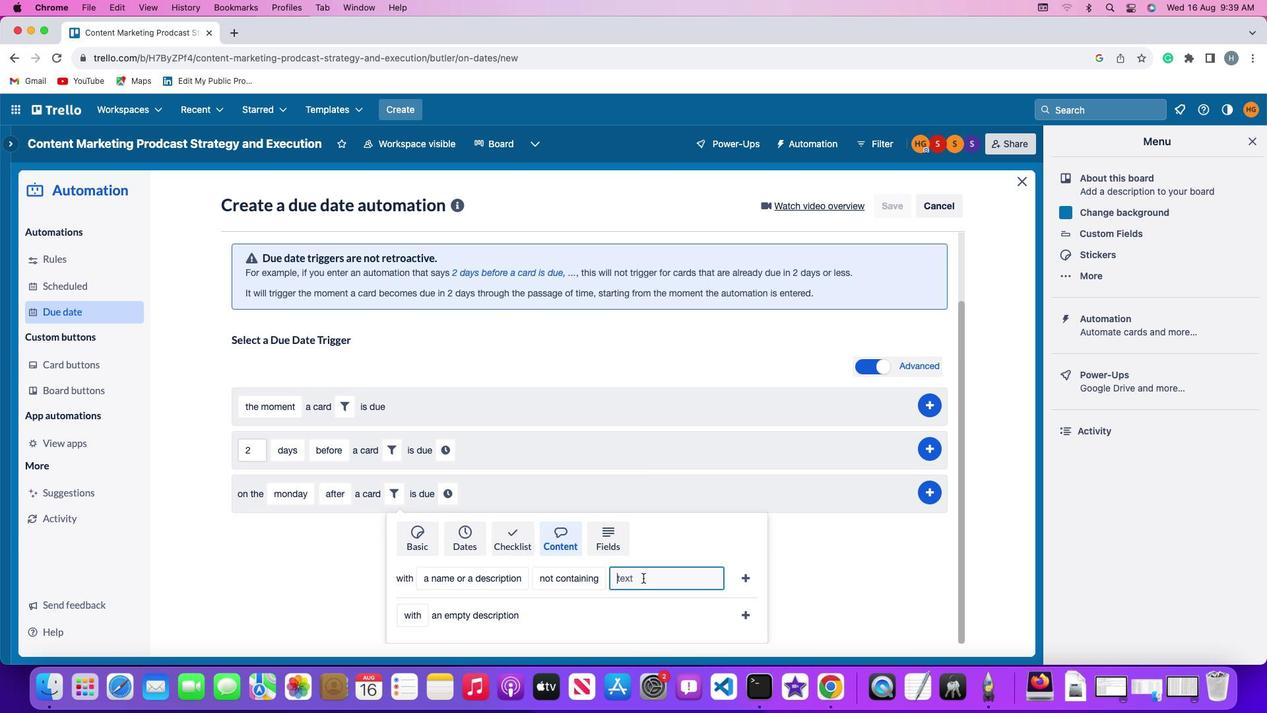 
Action: Key pressed 'r''e''s''u''m''e'
Screenshot: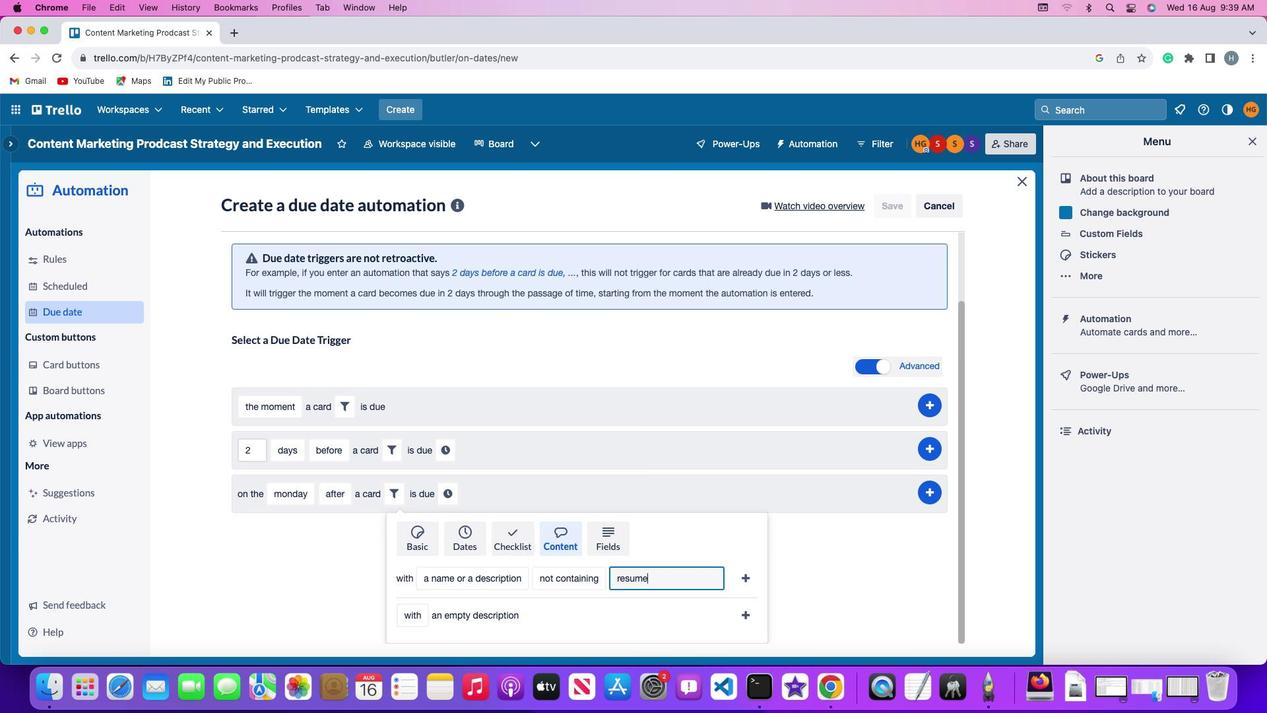 
Action: Mouse moved to (740, 573)
Screenshot: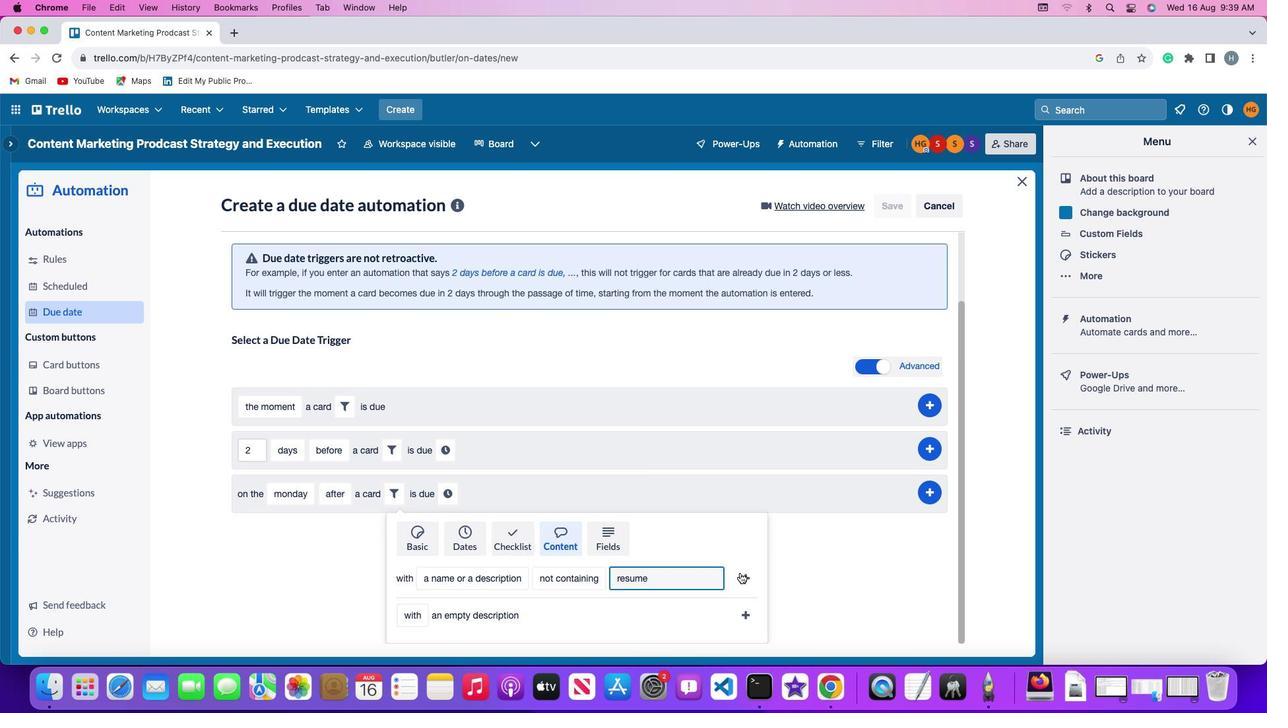 
Action: Mouse pressed left at (740, 573)
Screenshot: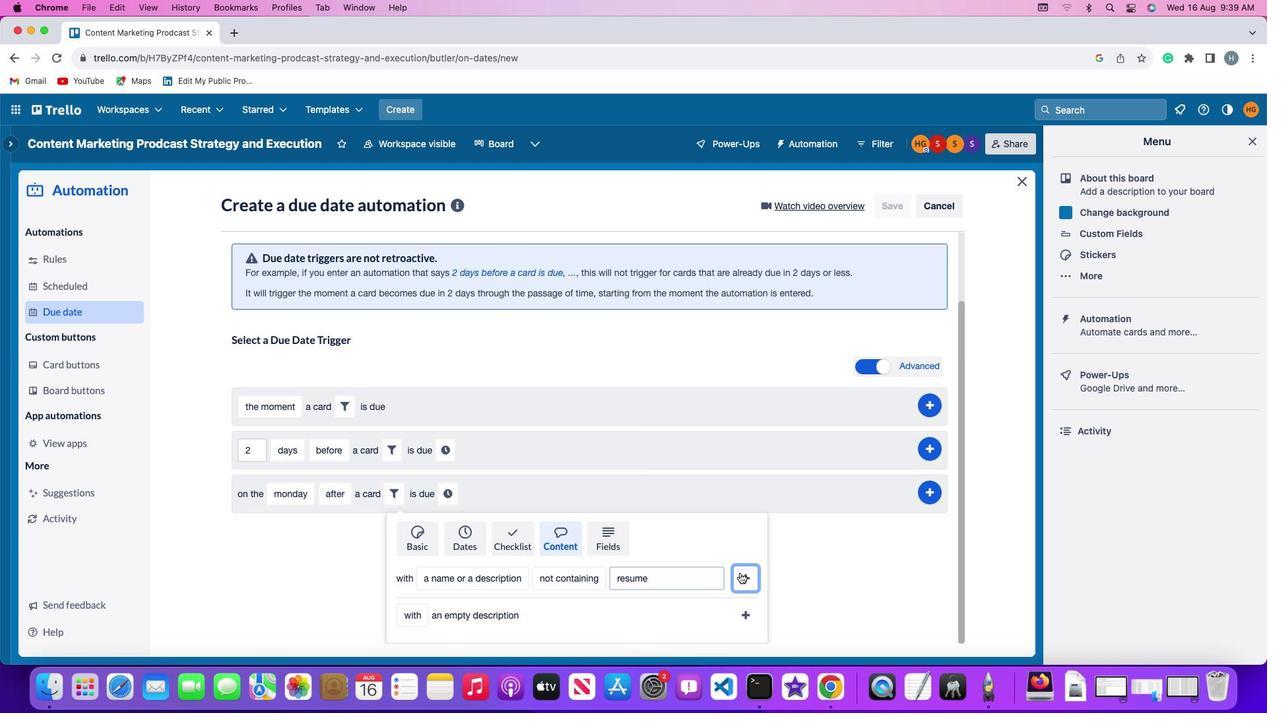 
Action: Mouse moved to (706, 573)
Screenshot: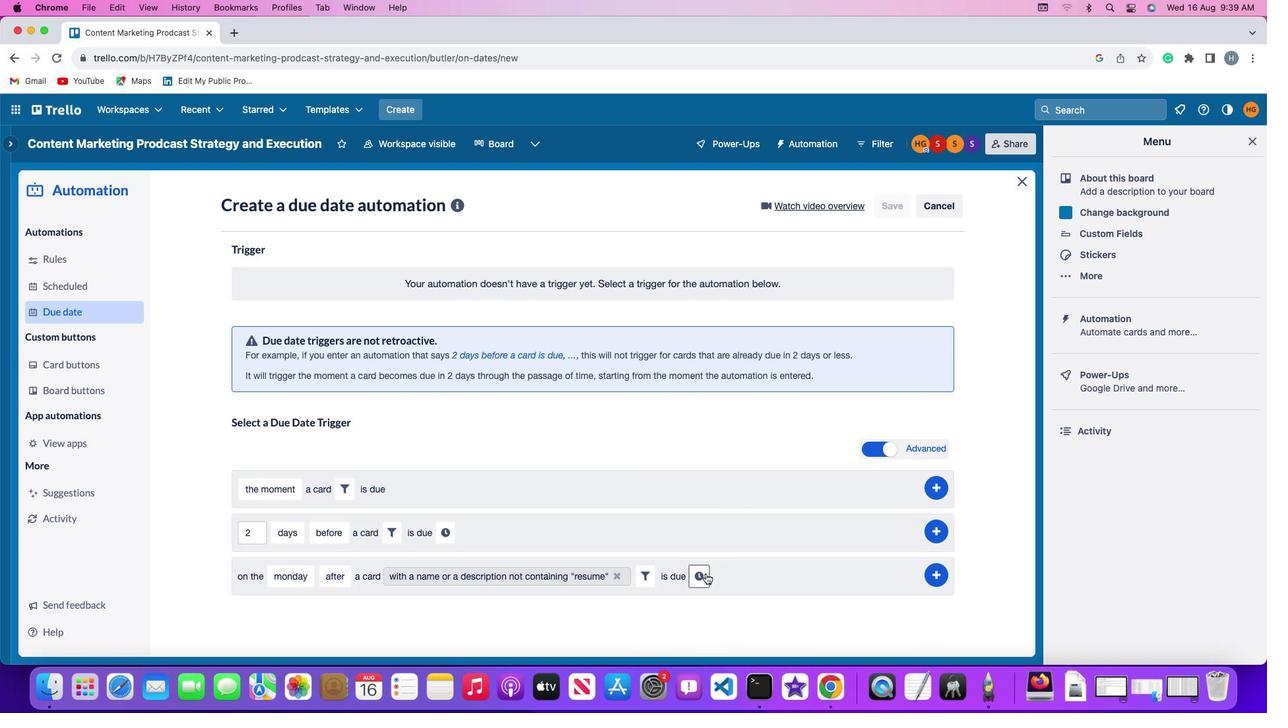 
Action: Mouse pressed left at (706, 573)
Screenshot: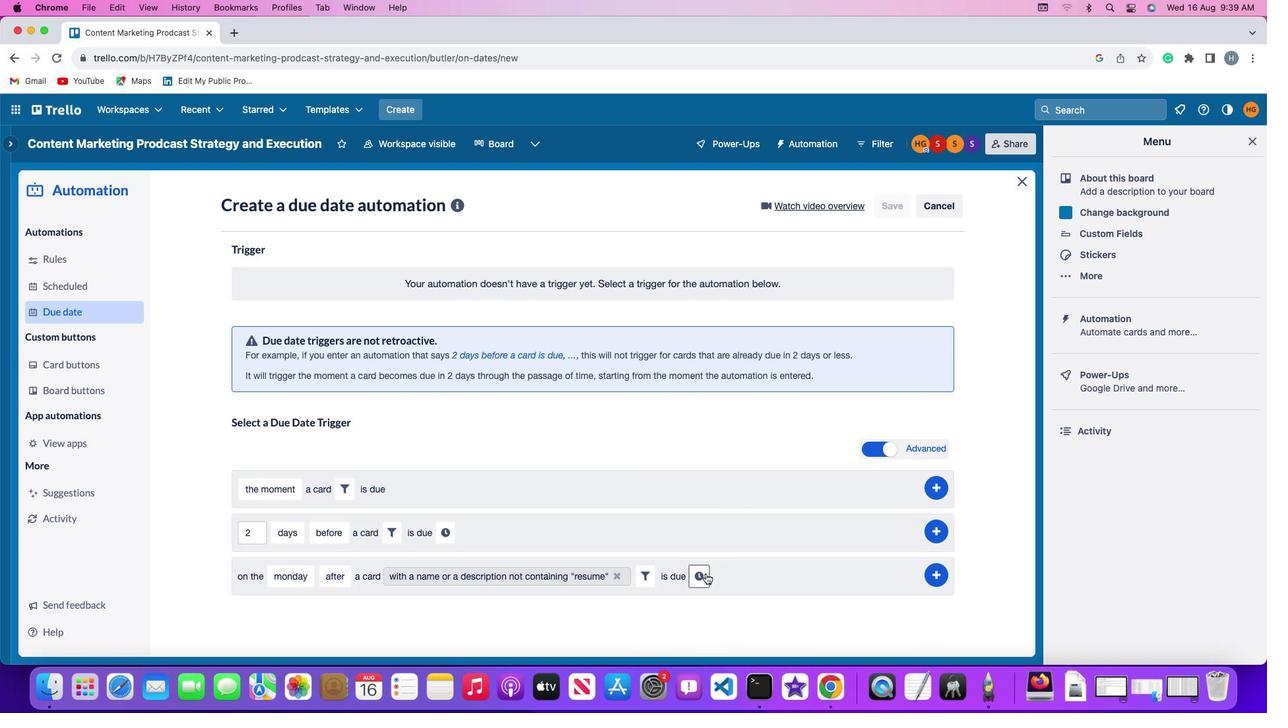 
Action: Mouse moved to (732, 579)
Screenshot: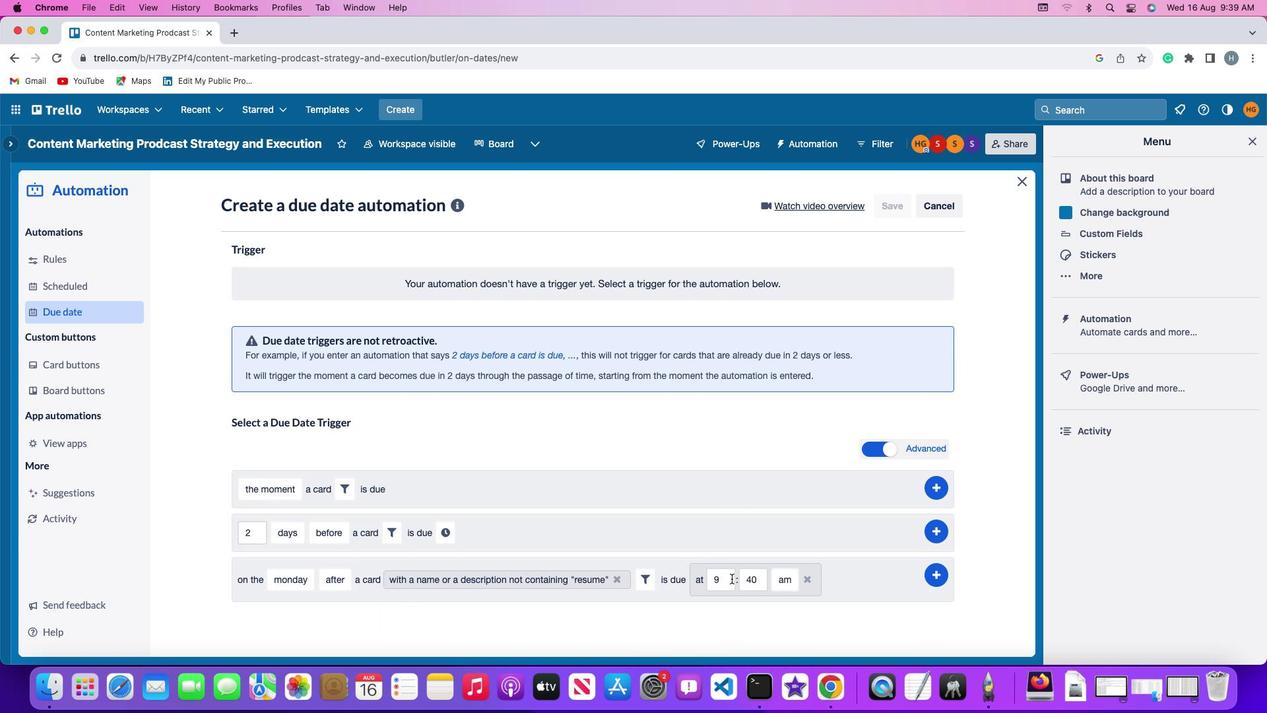 
Action: Mouse pressed left at (732, 579)
Screenshot: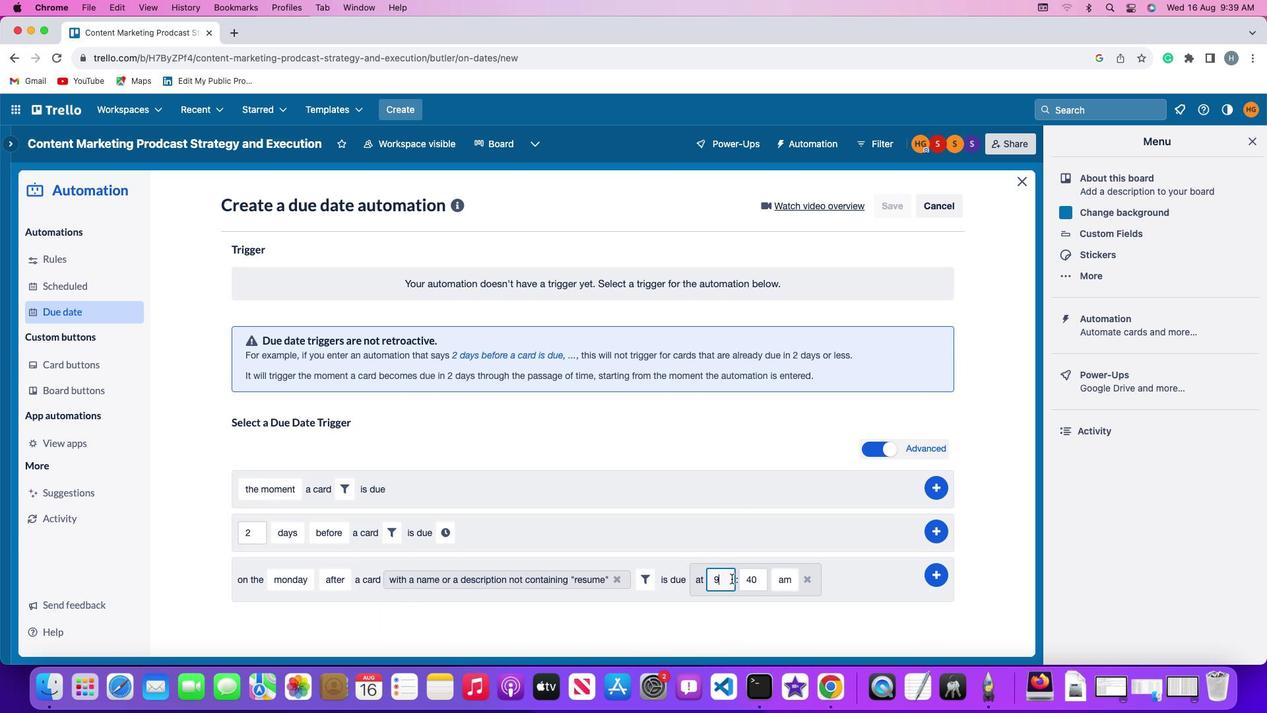 
Action: Mouse moved to (732, 579)
Screenshot: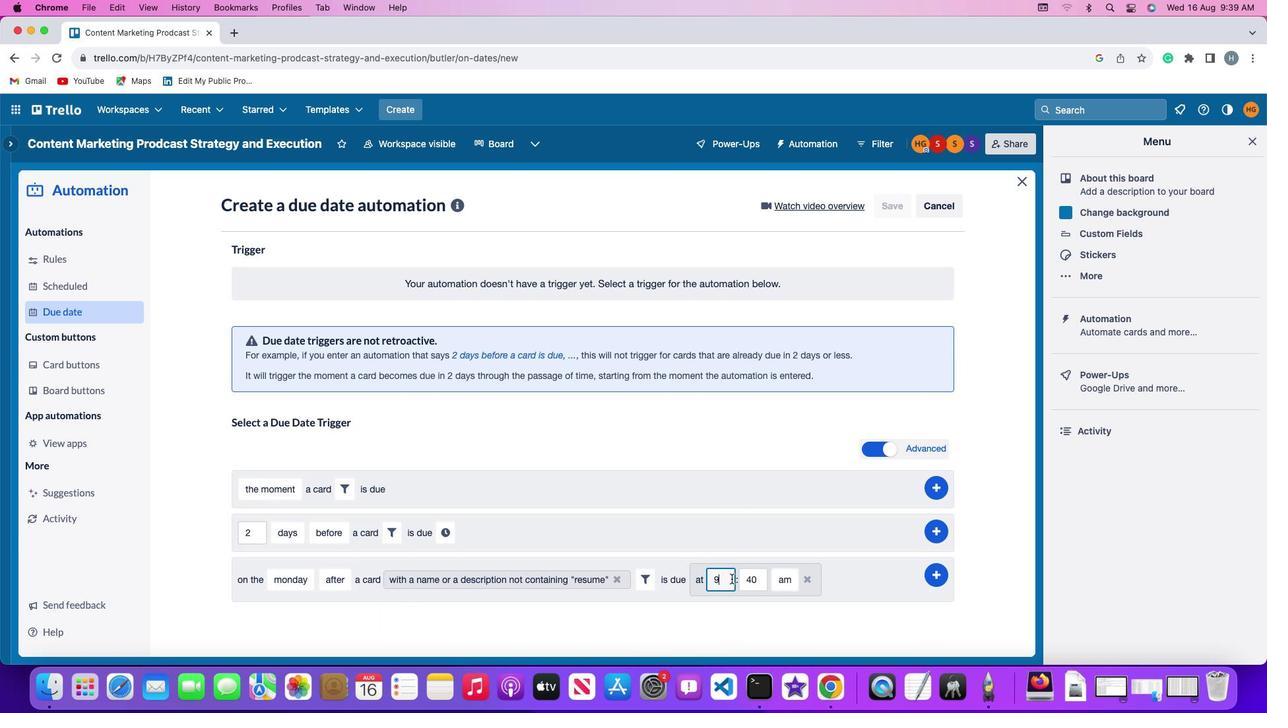 
Action: Key pressed Key.backspace'1''1'
Screenshot: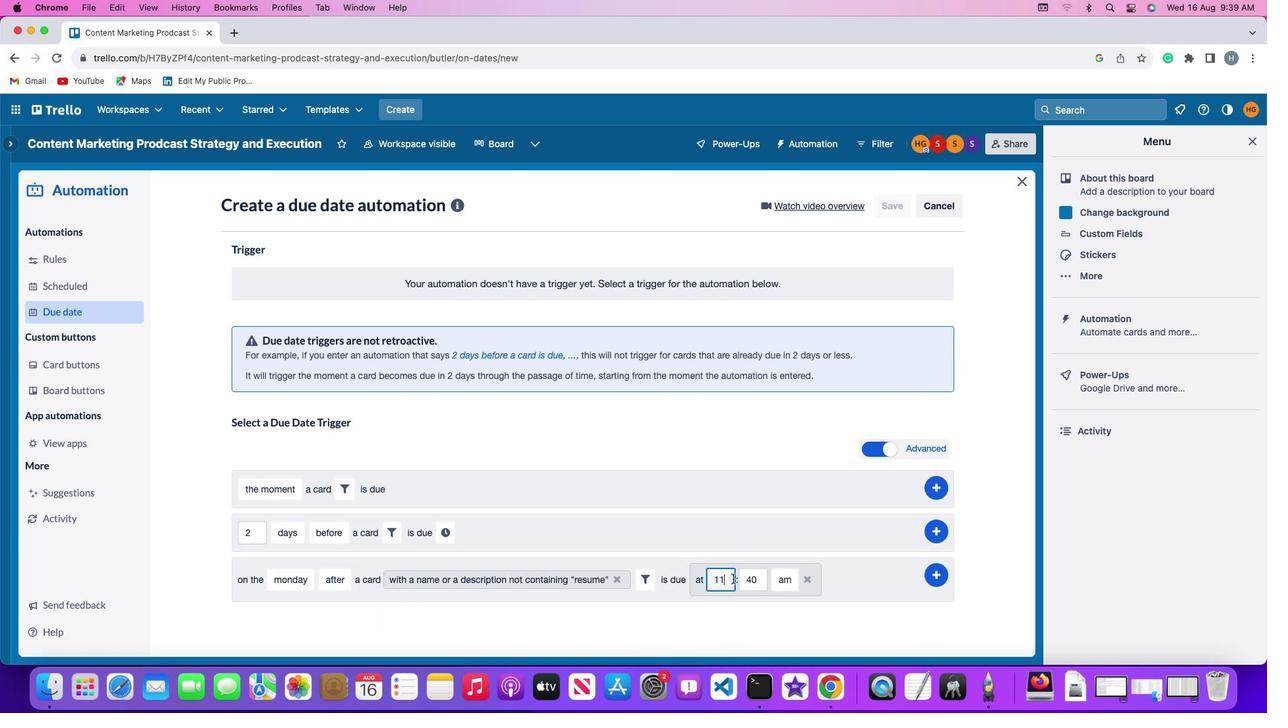 
Action: Mouse moved to (765, 577)
Screenshot: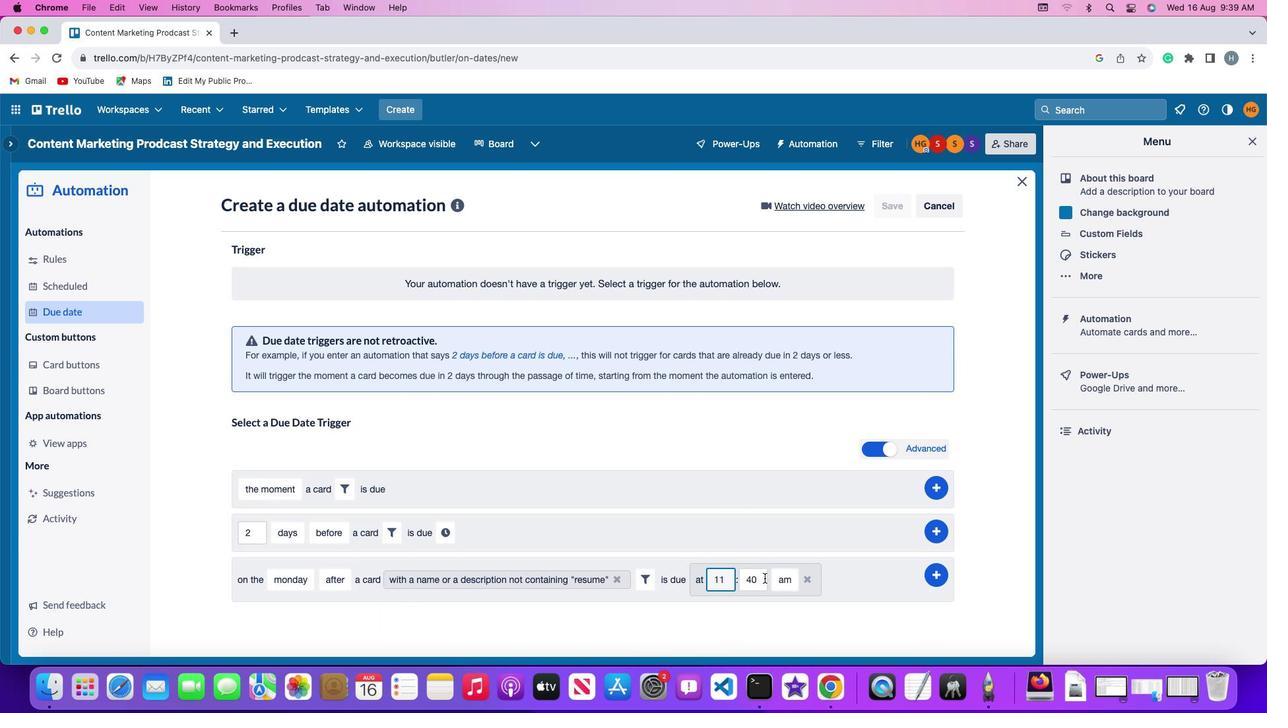 
Action: Mouse pressed left at (765, 577)
Screenshot: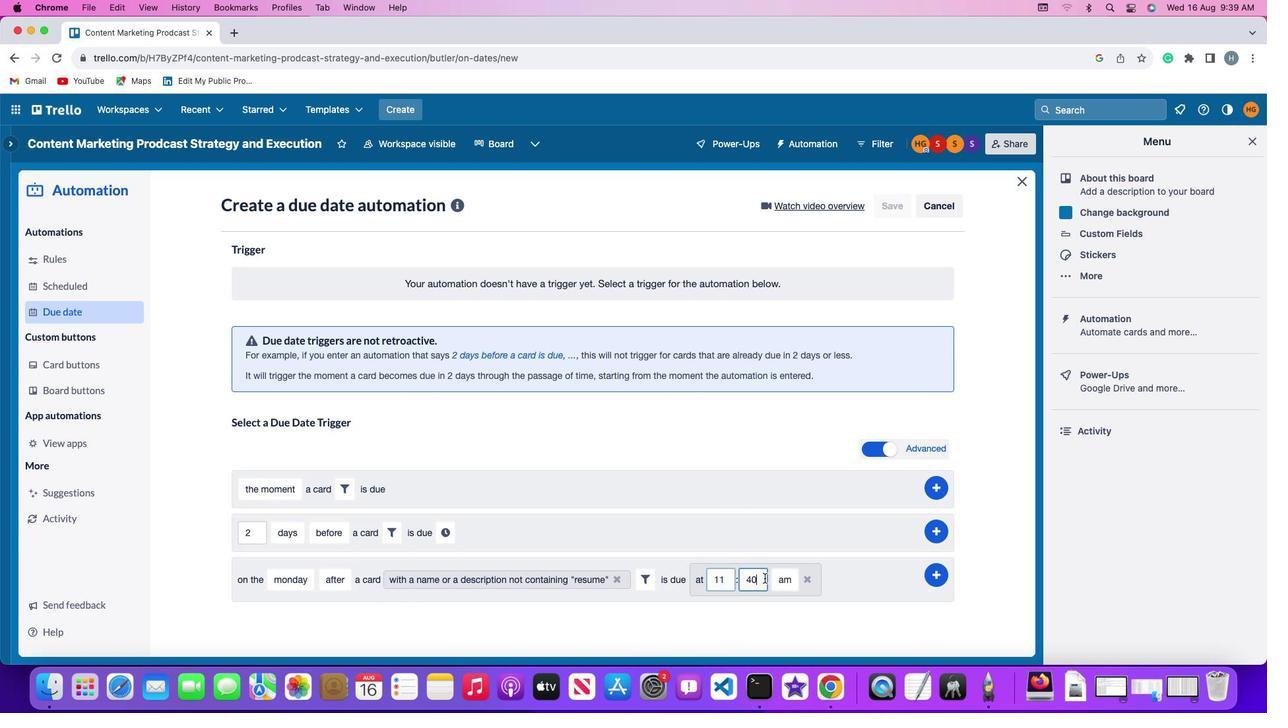 
Action: Mouse moved to (765, 578)
Screenshot: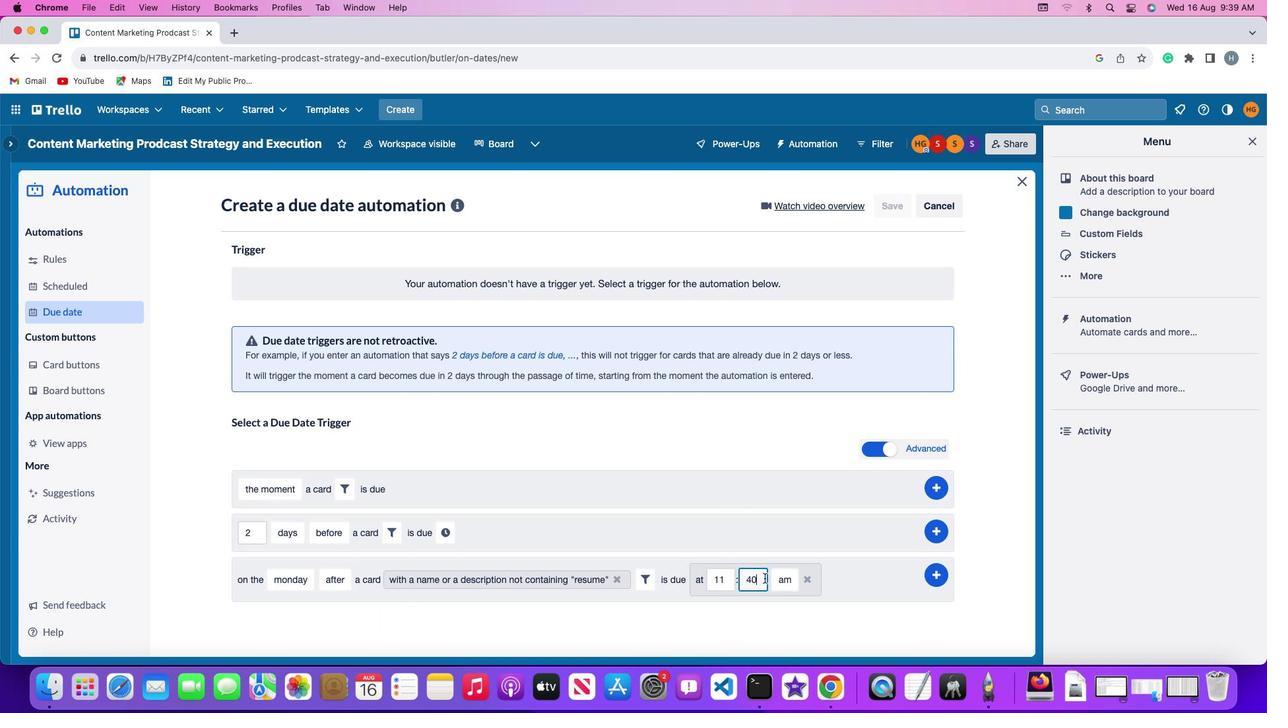 
Action: Key pressed Key.backspaceKey.backspace'0''0'
Screenshot: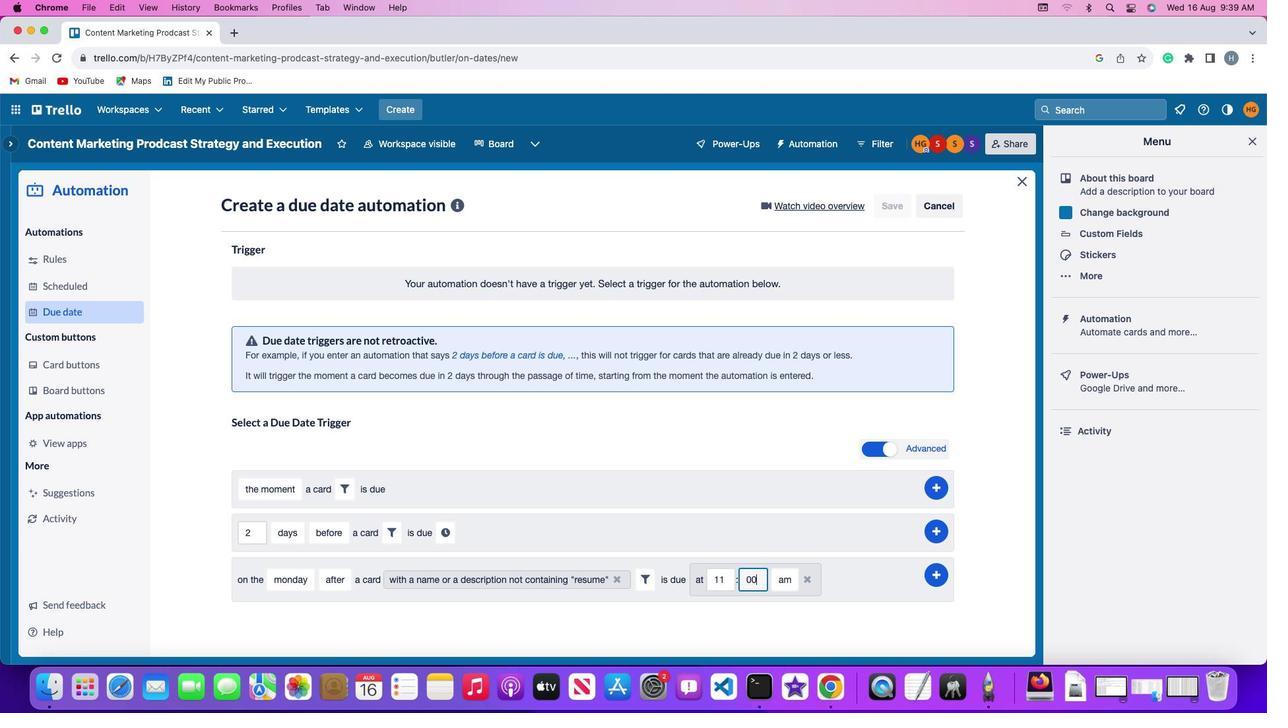 
Action: Mouse moved to (792, 584)
Screenshot: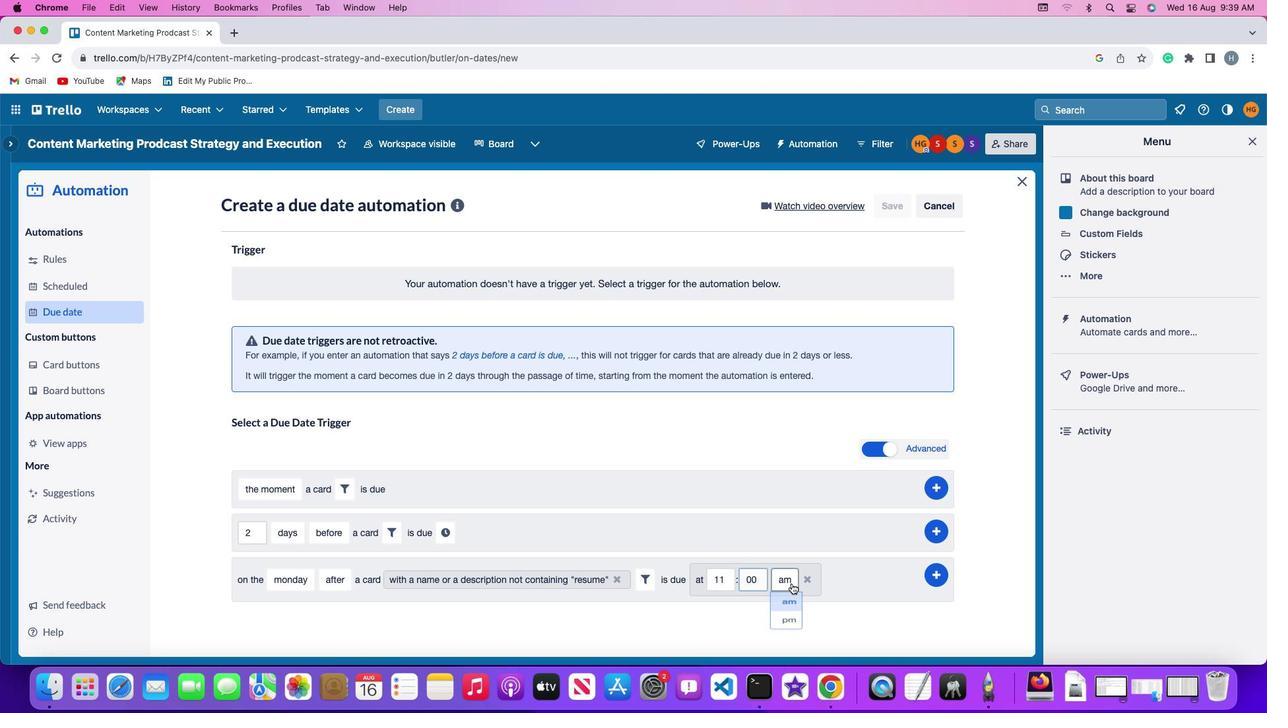 
Action: Mouse pressed left at (792, 584)
Screenshot: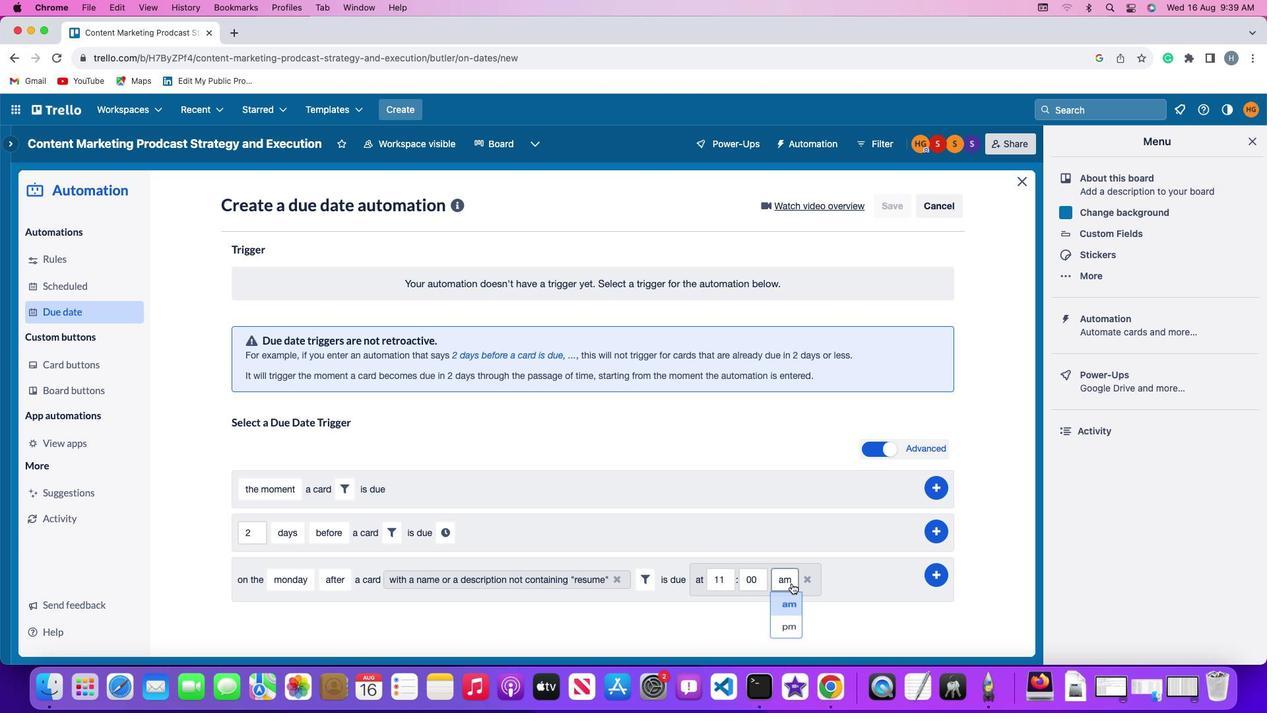 
Action: Mouse moved to (788, 604)
Screenshot: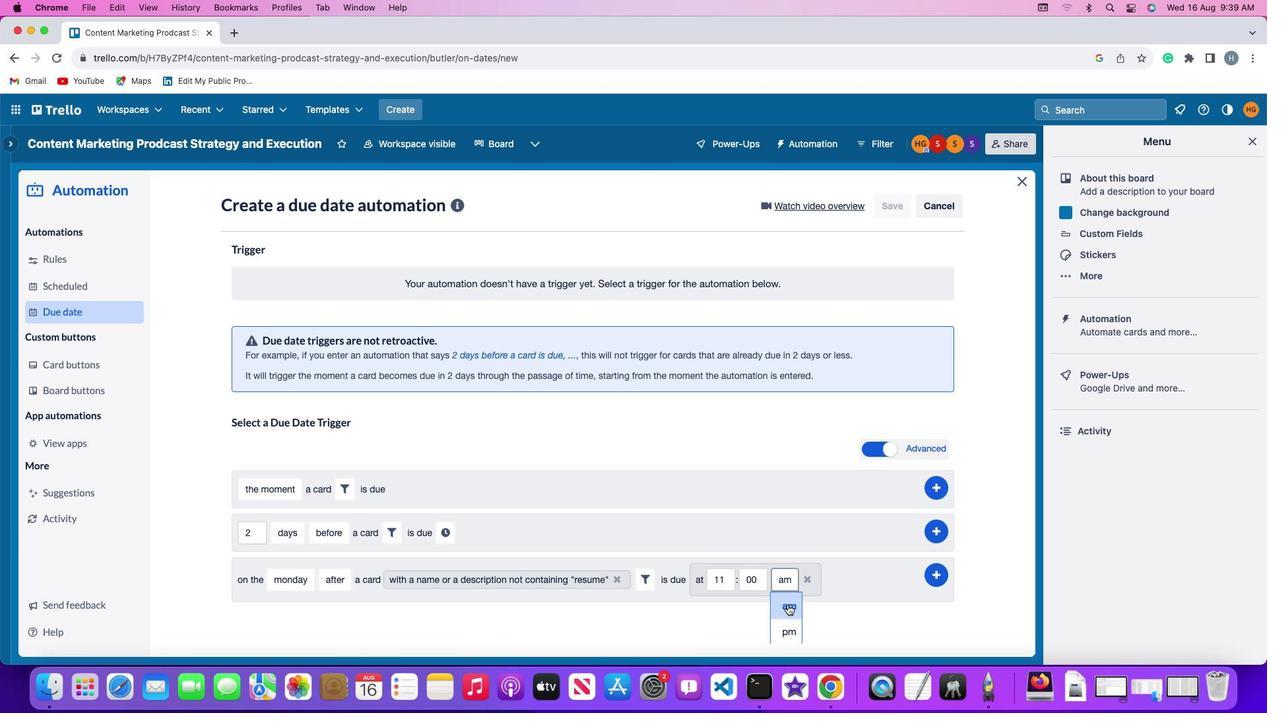 
Action: Mouse pressed left at (788, 604)
Screenshot: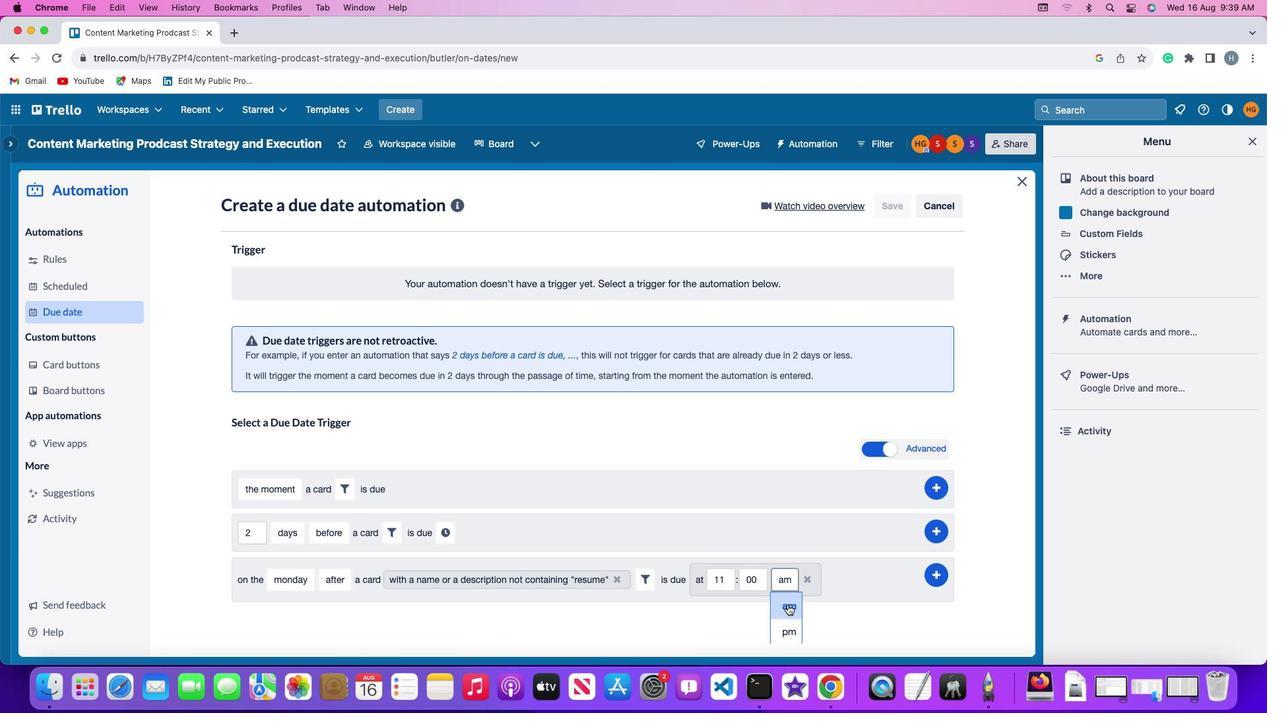 
Action: Mouse moved to (936, 575)
Screenshot: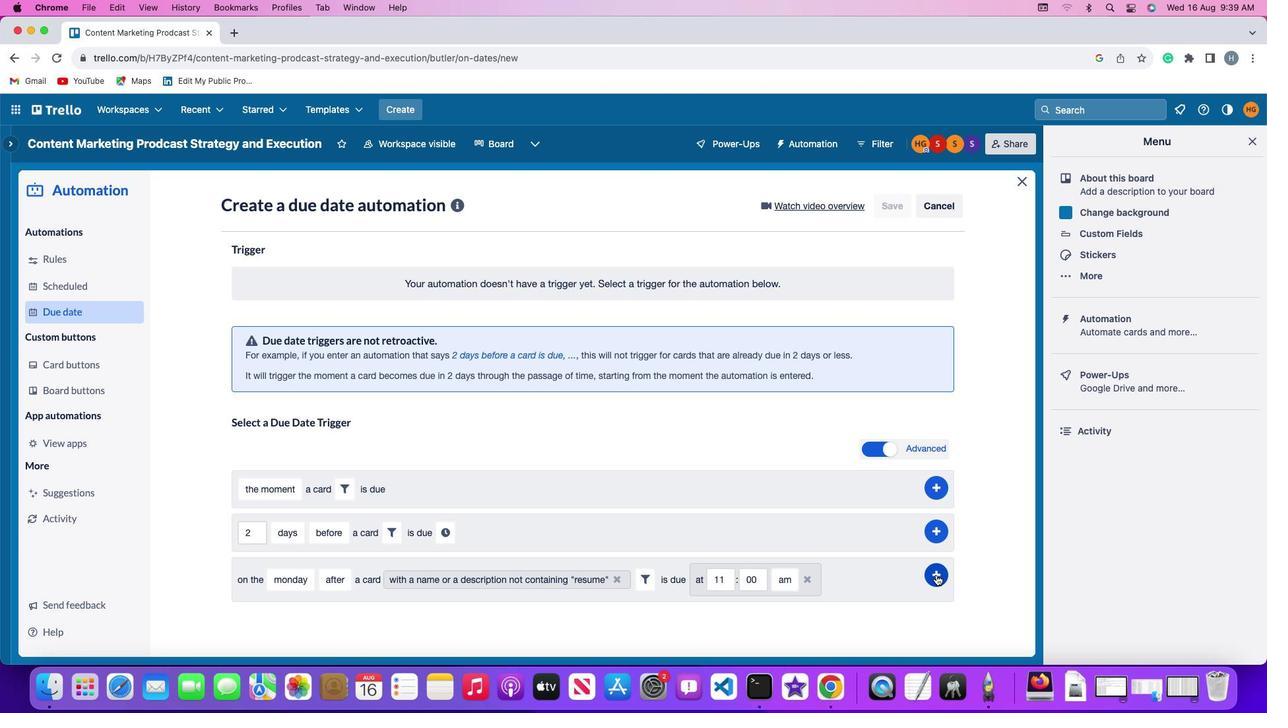
Action: Mouse pressed left at (936, 575)
Screenshot: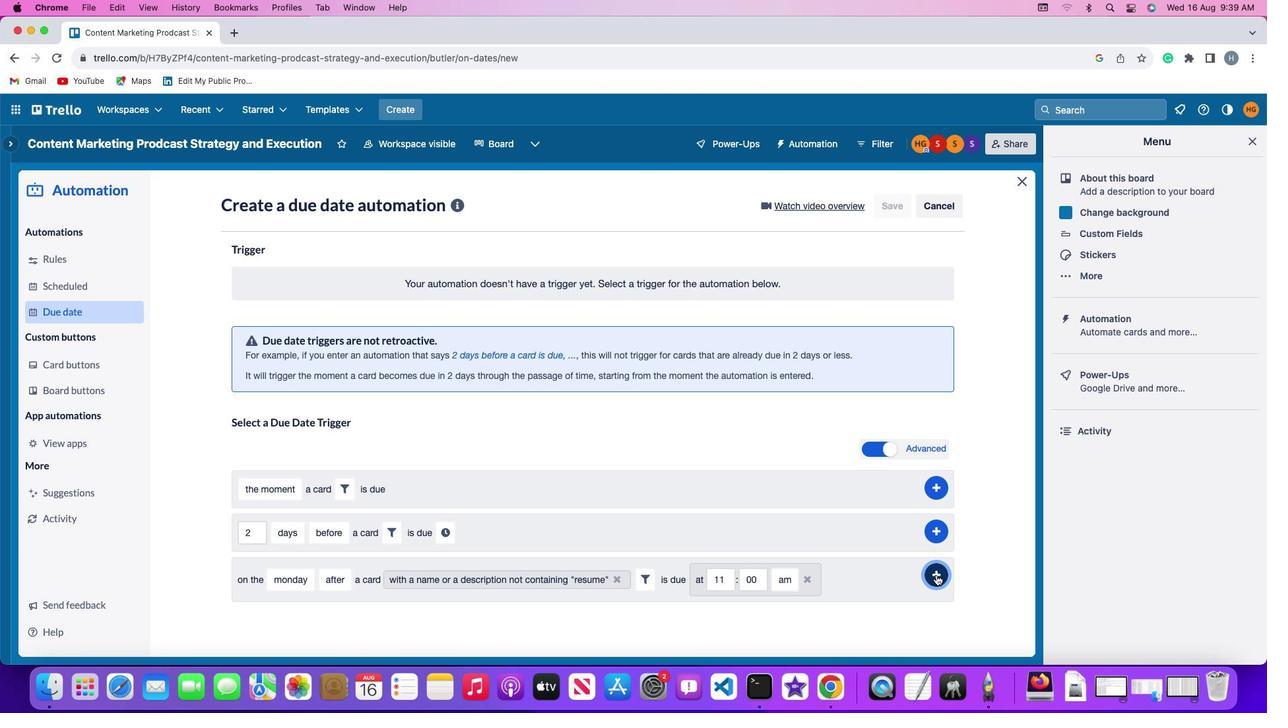 
Action: Mouse moved to (983, 469)
Screenshot: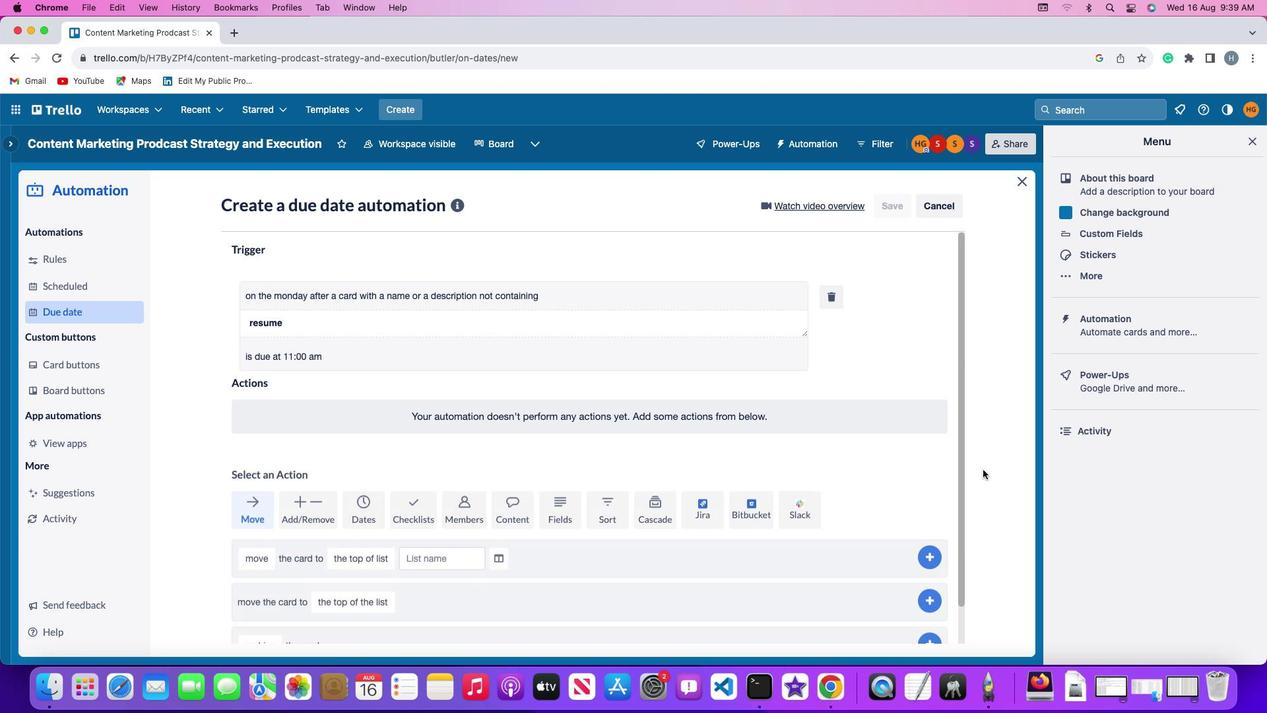 
